 Task: Create a due date automation trigger when advanced on, on the wednesday of the week before a card is due add fields without custom field "Resume" set to a date in this week at 11:00 AM.
Action: Mouse moved to (1193, 88)
Screenshot: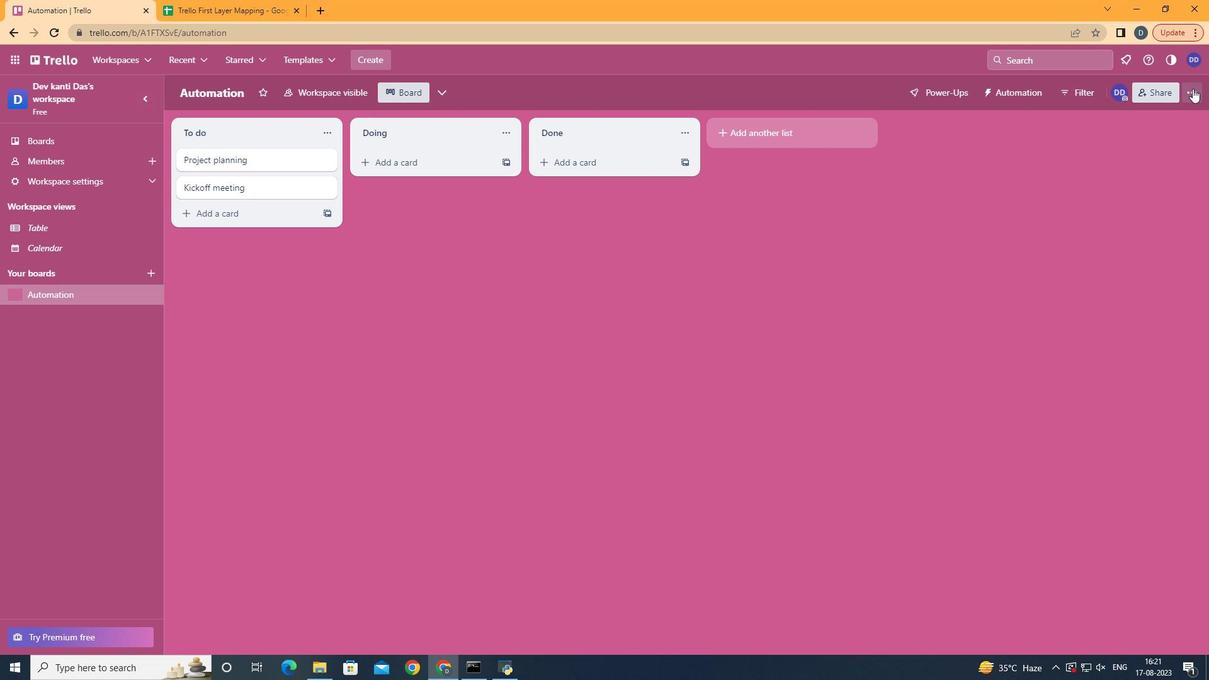 
Action: Mouse pressed left at (1193, 88)
Screenshot: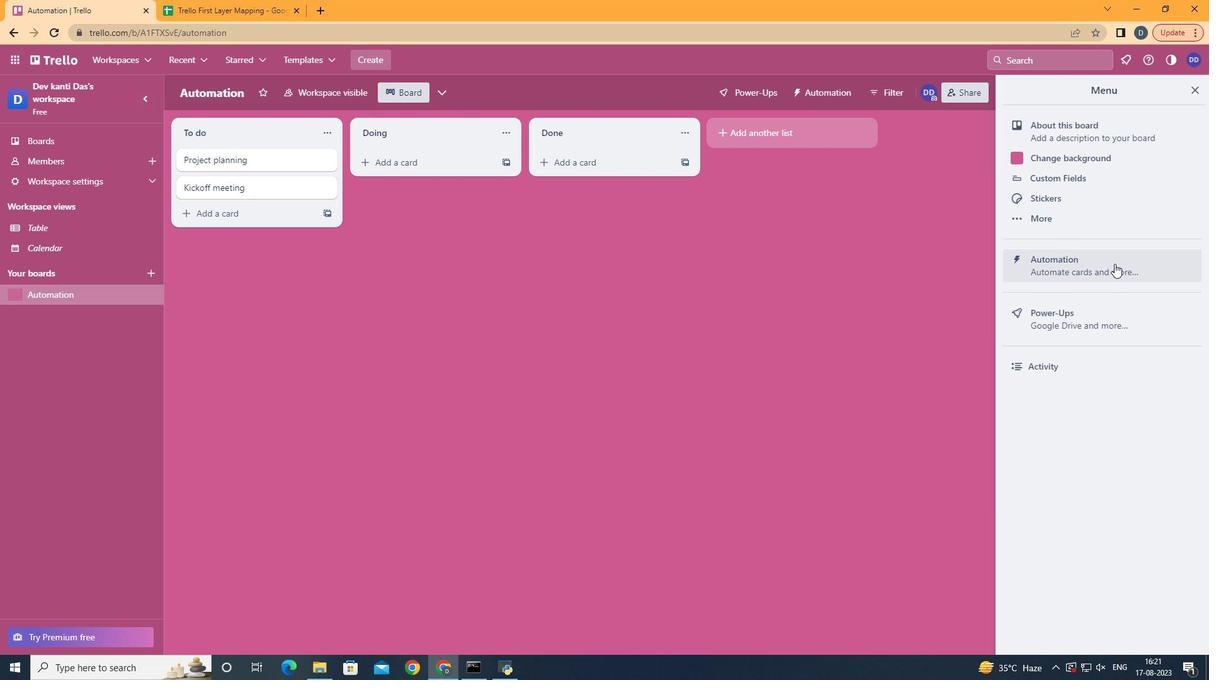 
Action: Mouse moved to (1112, 272)
Screenshot: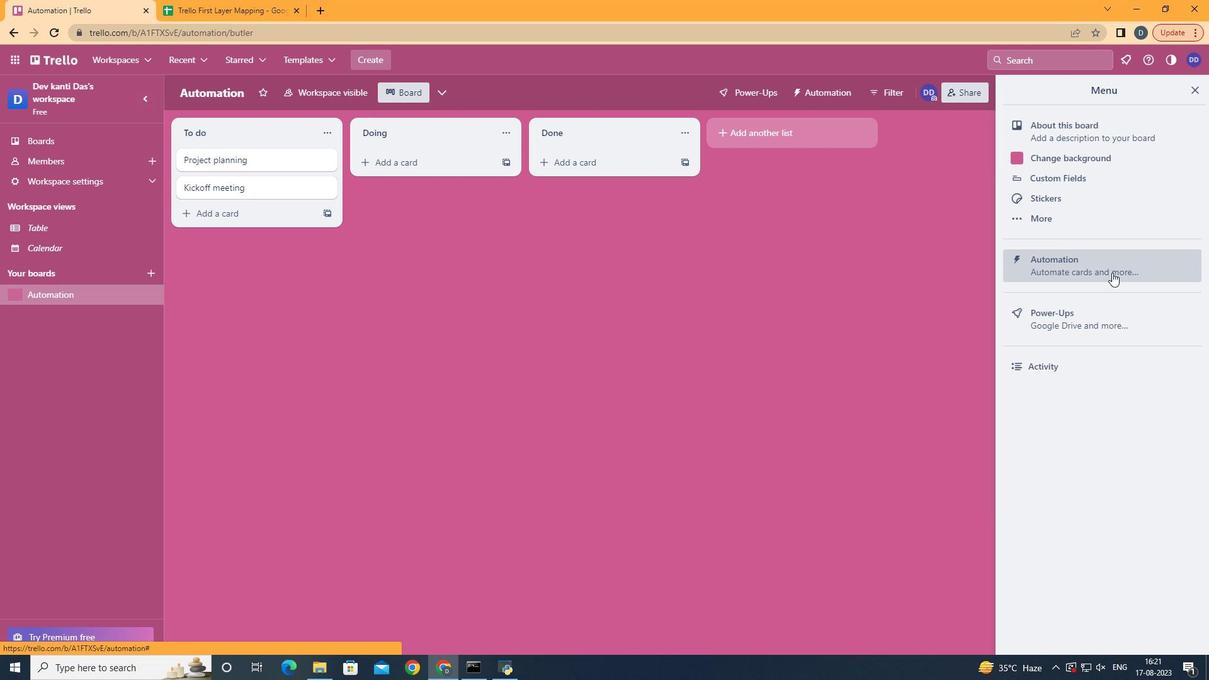
Action: Mouse pressed left at (1112, 272)
Screenshot: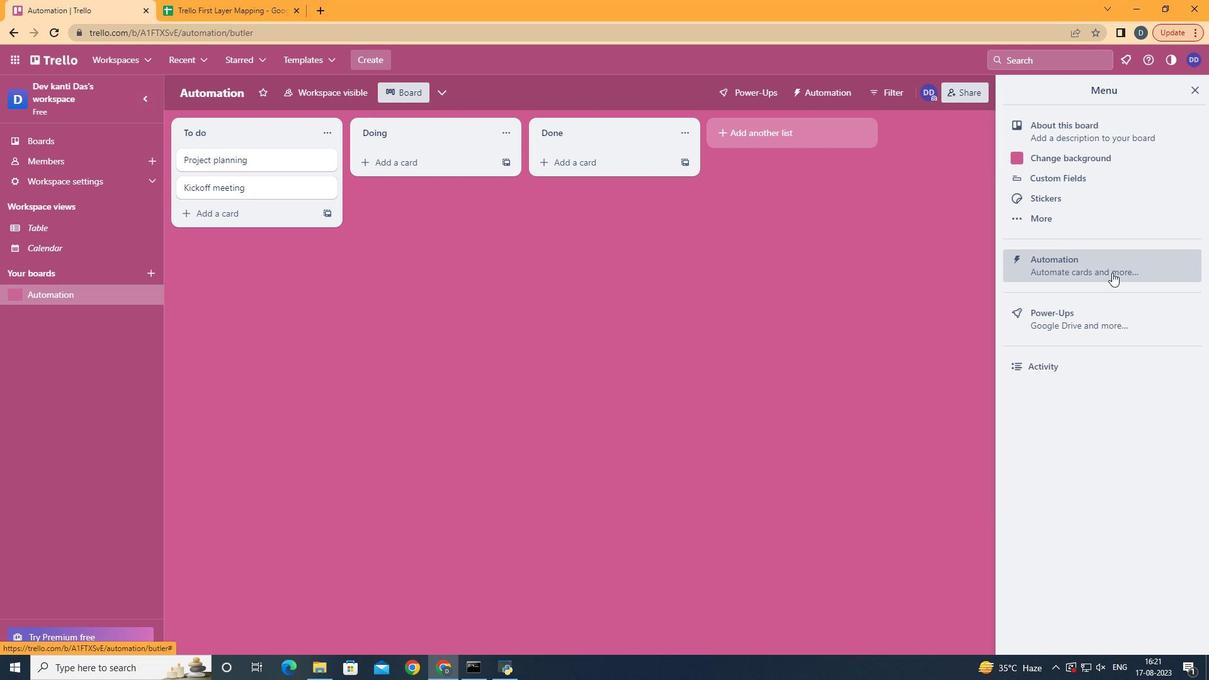 
Action: Mouse moved to (247, 256)
Screenshot: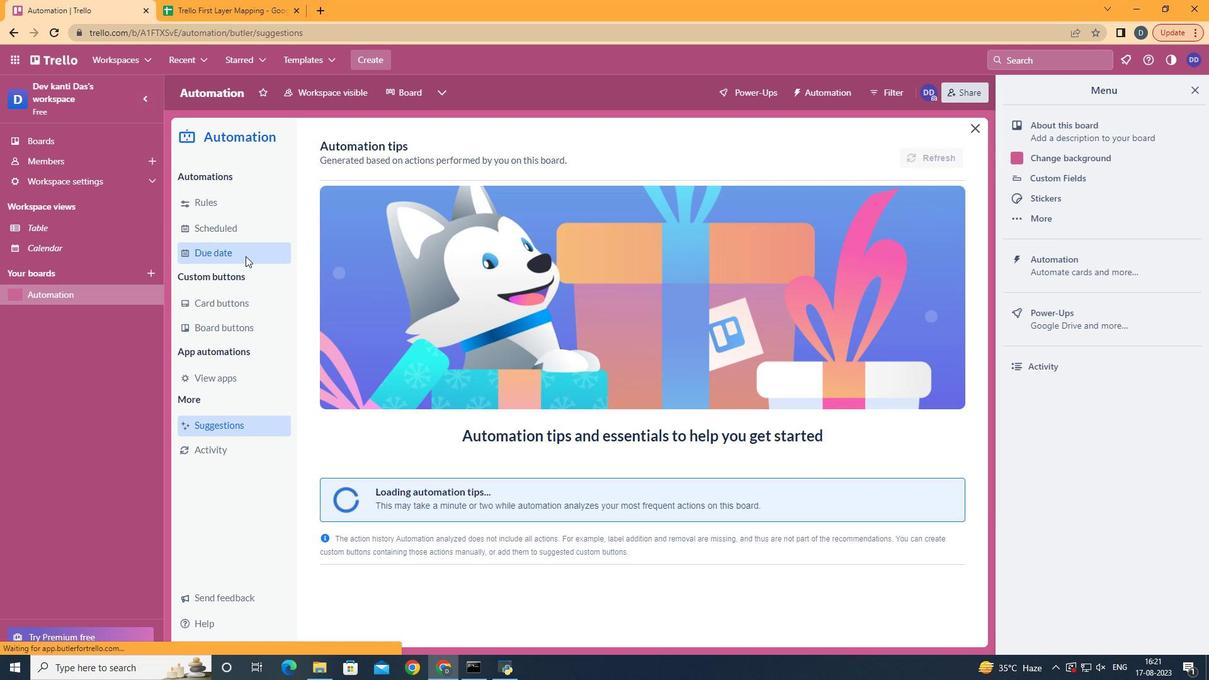 
Action: Mouse pressed left at (247, 256)
Screenshot: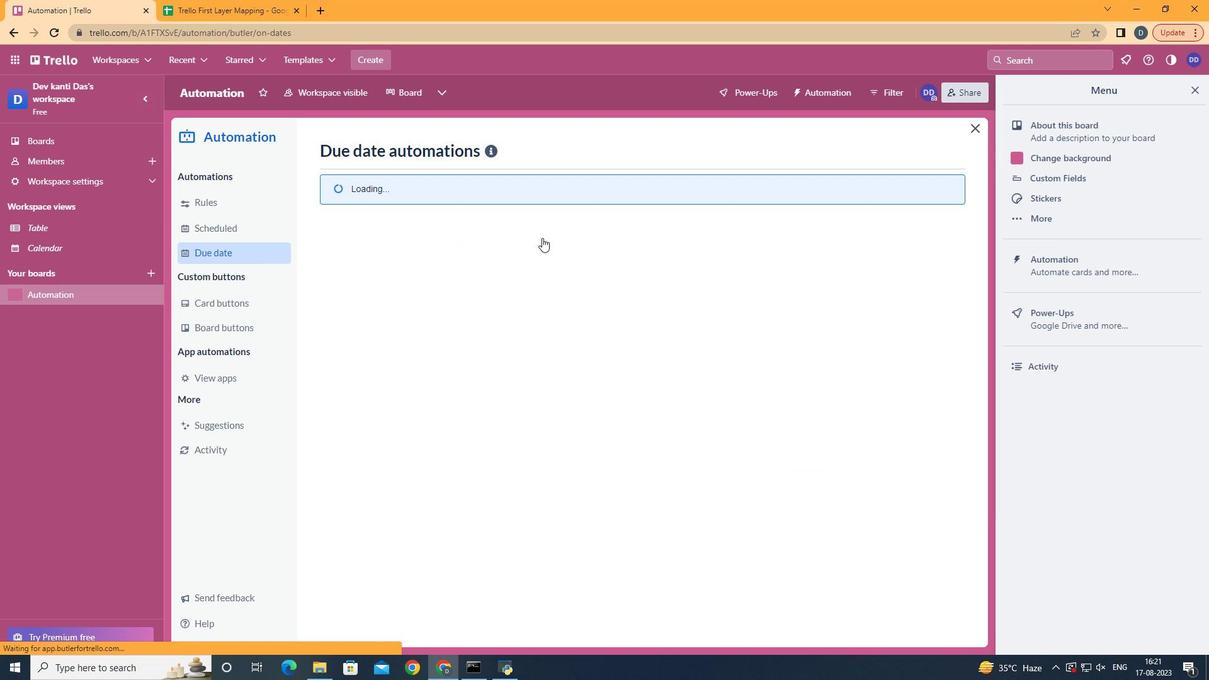 
Action: Mouse moved to (892, 150)
Screenshot: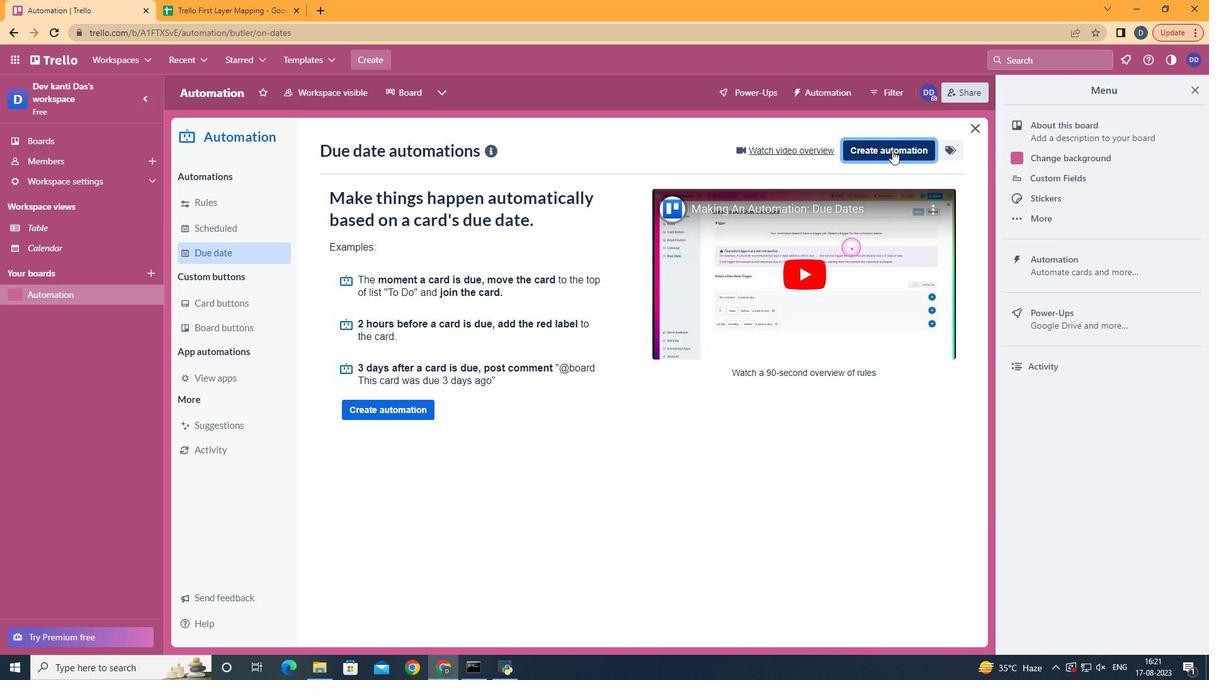 
Action: Mouse pressed left at (892, 150)
Screenshot: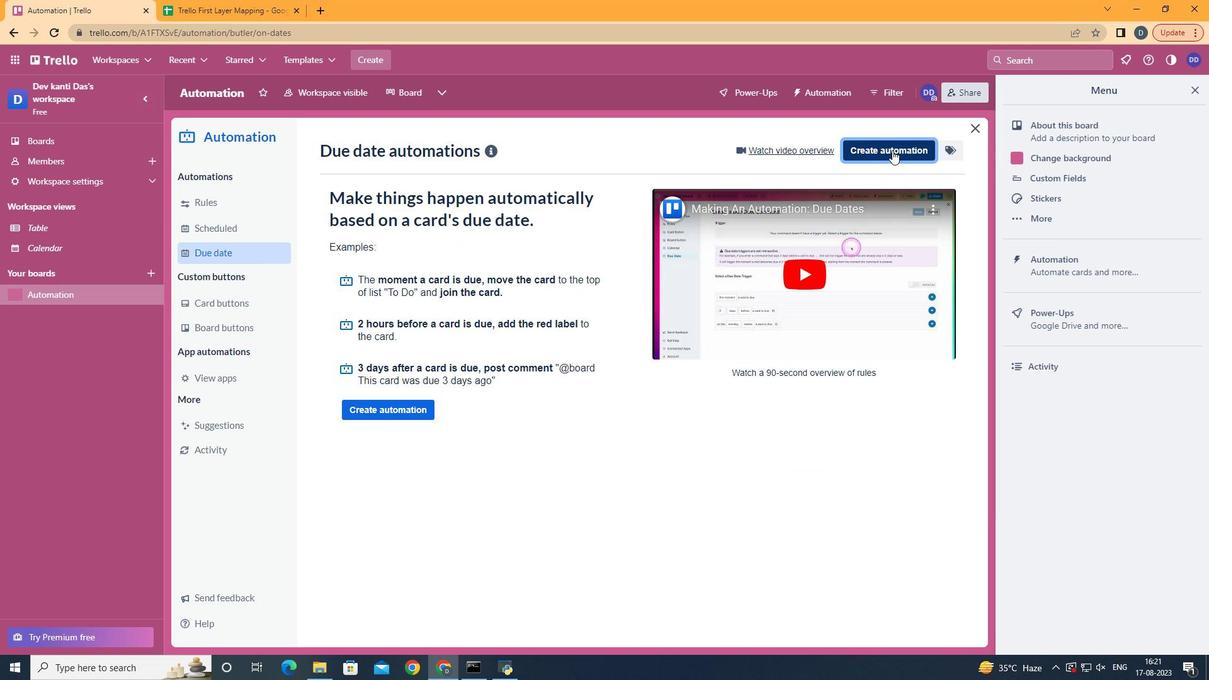 
Action: Mouse moved to (710, 269)
Screenshot: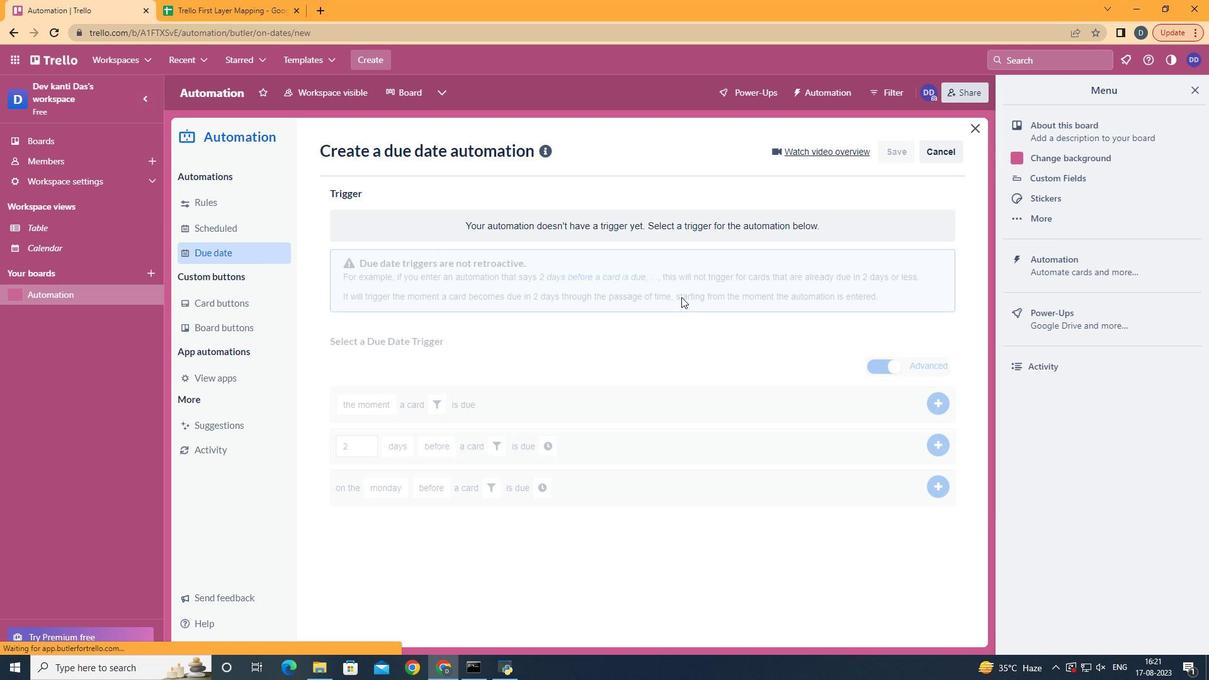 
Action: Mouse pressed left at (710, 269)
Screenshot: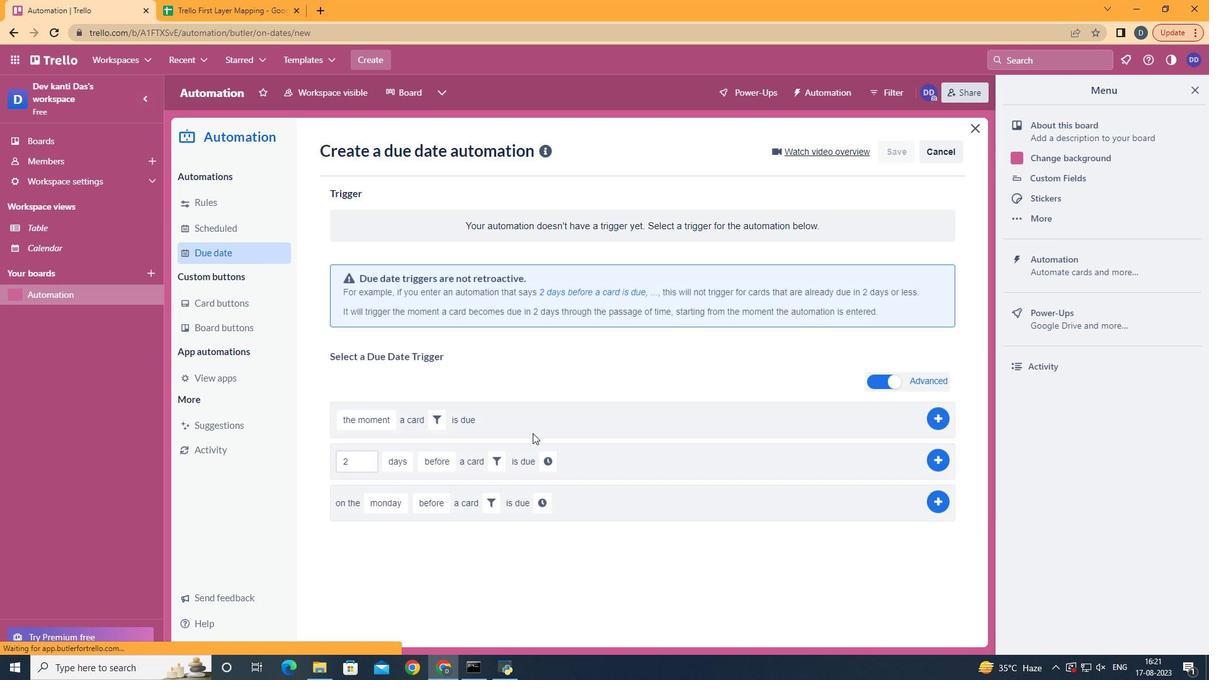
Action: Mouse moved to (408, 381)
Screenshot: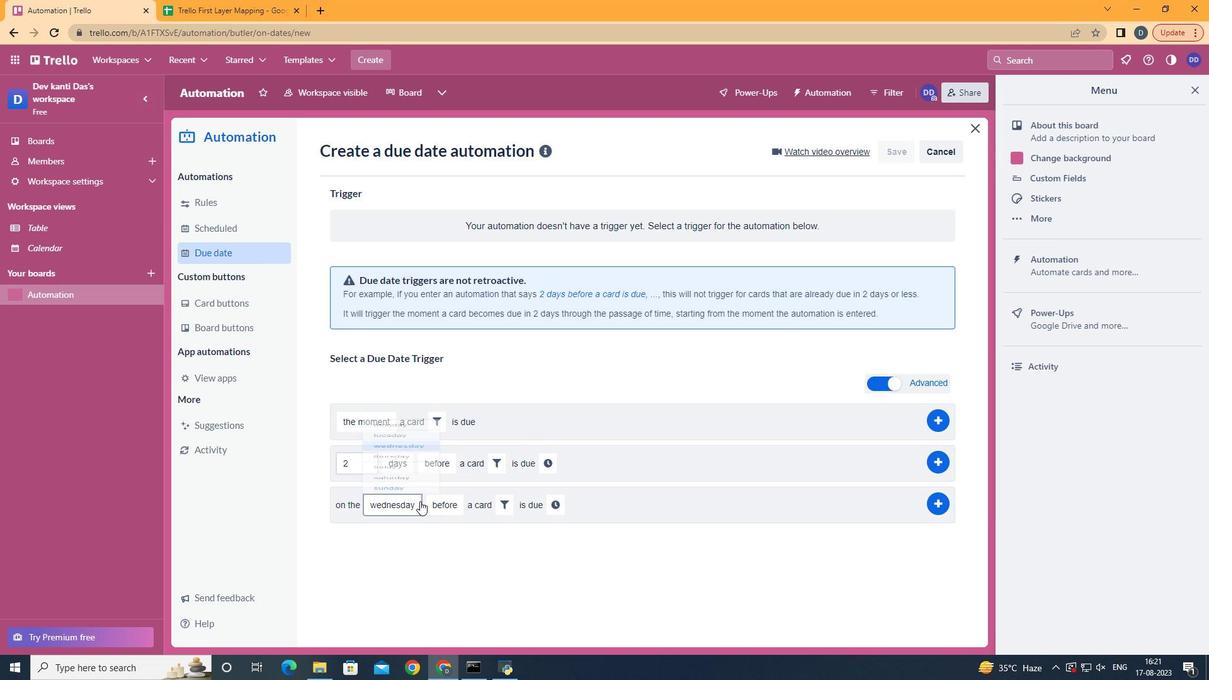 
Action: Mouse pressed left at (408, 381)
Screenshot: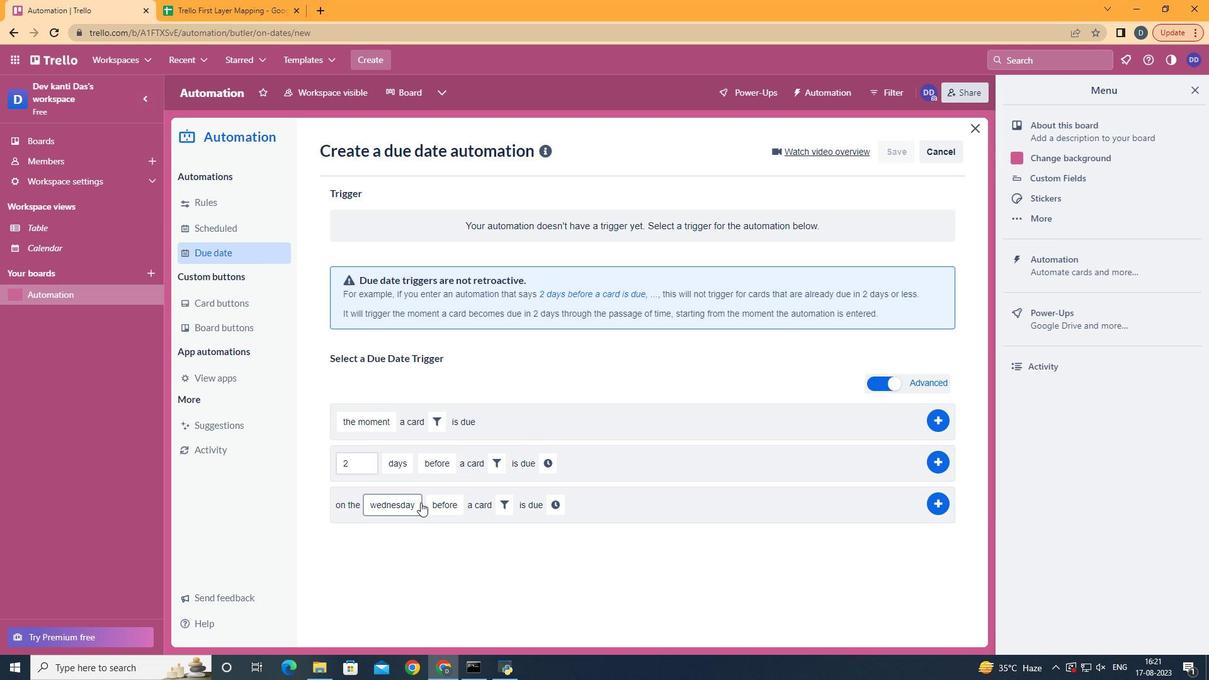 
Action: Mouse moved to (465, 596)
Screenshot: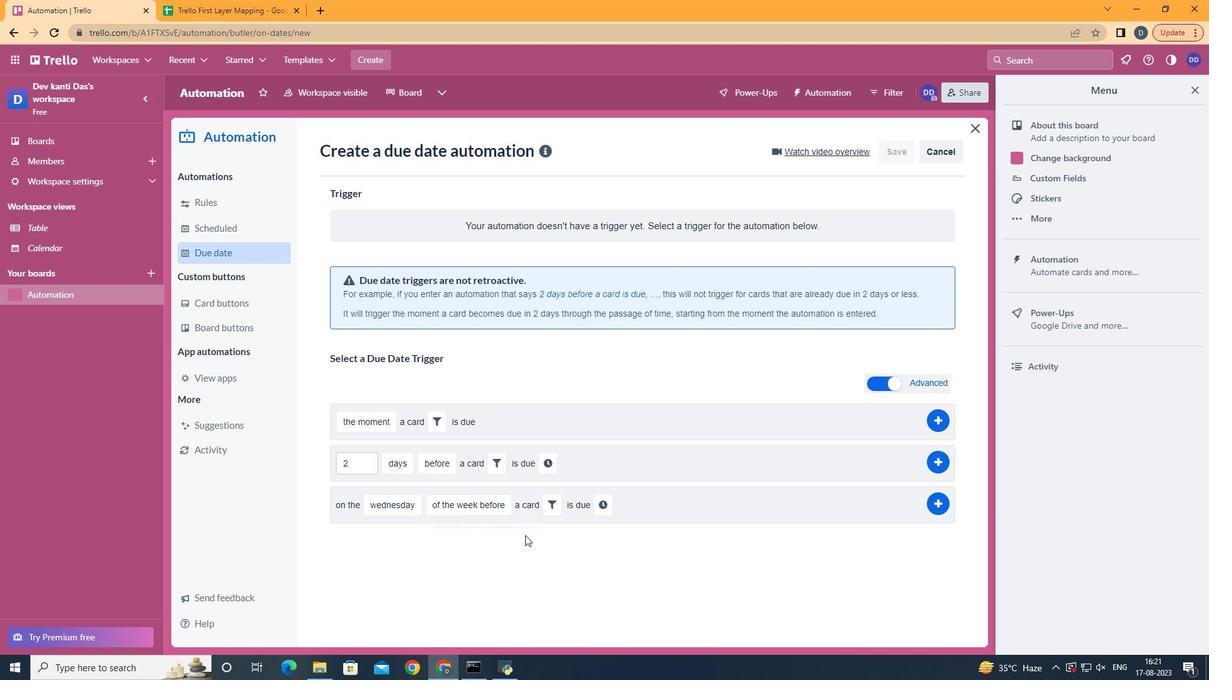 
Action: Mouse pressed left at (465, 596)
Screenshot: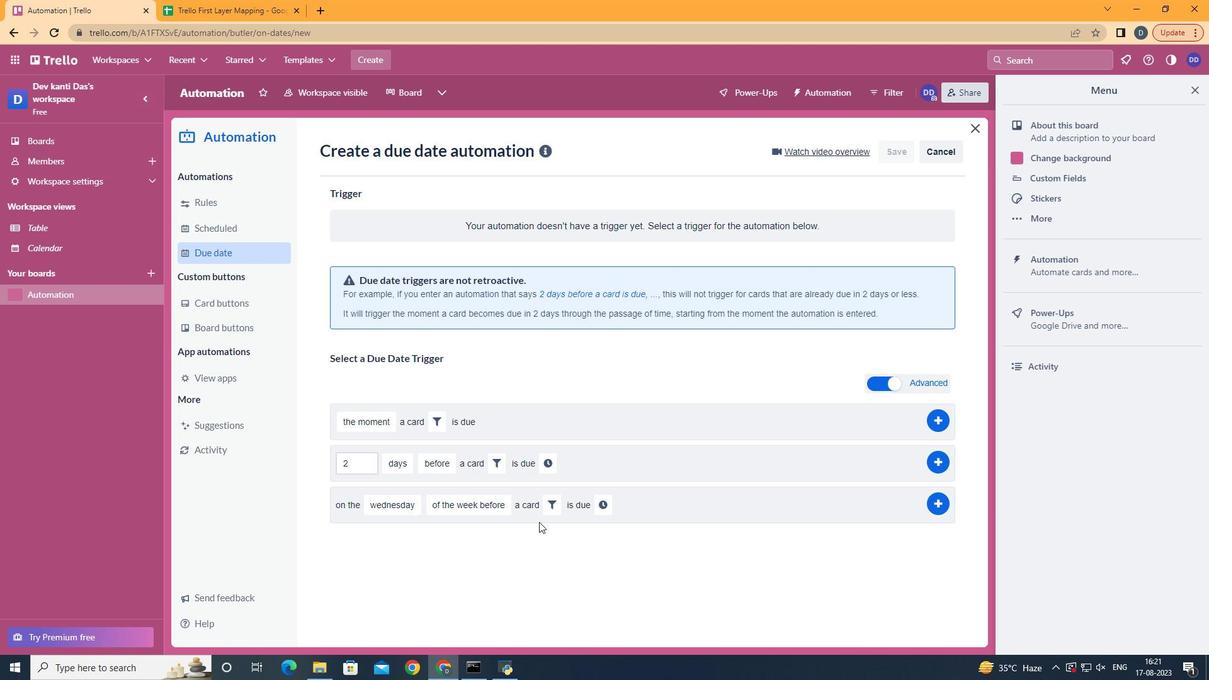 
Action: Mouse moved to (550, 505)
Screenshot: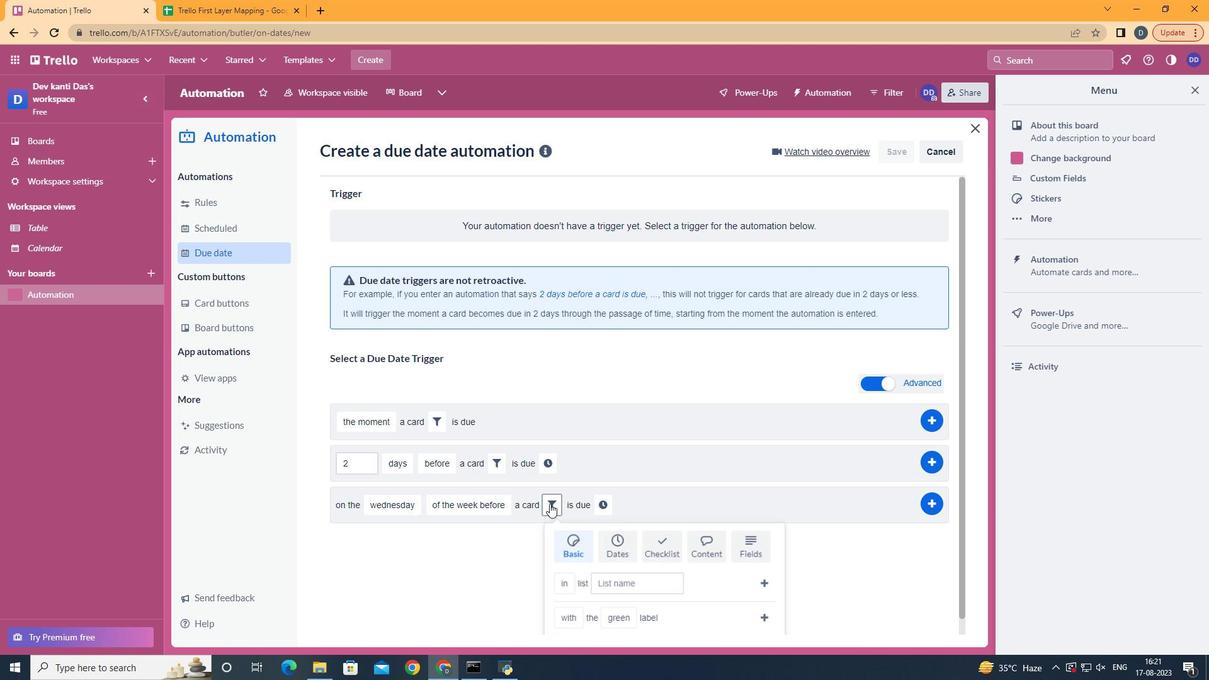 
Action: Mouse pressed left at (550, 505)
Screenshot: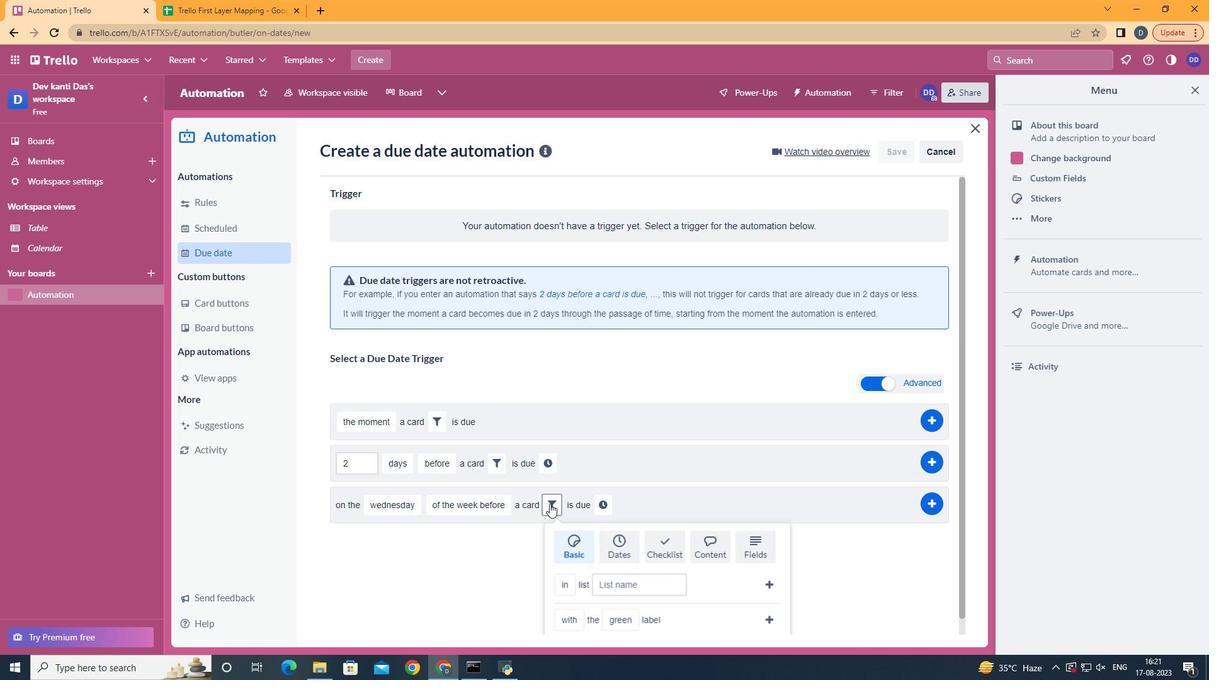 
Action: Mouse moved to (756, 543)
Screenshot: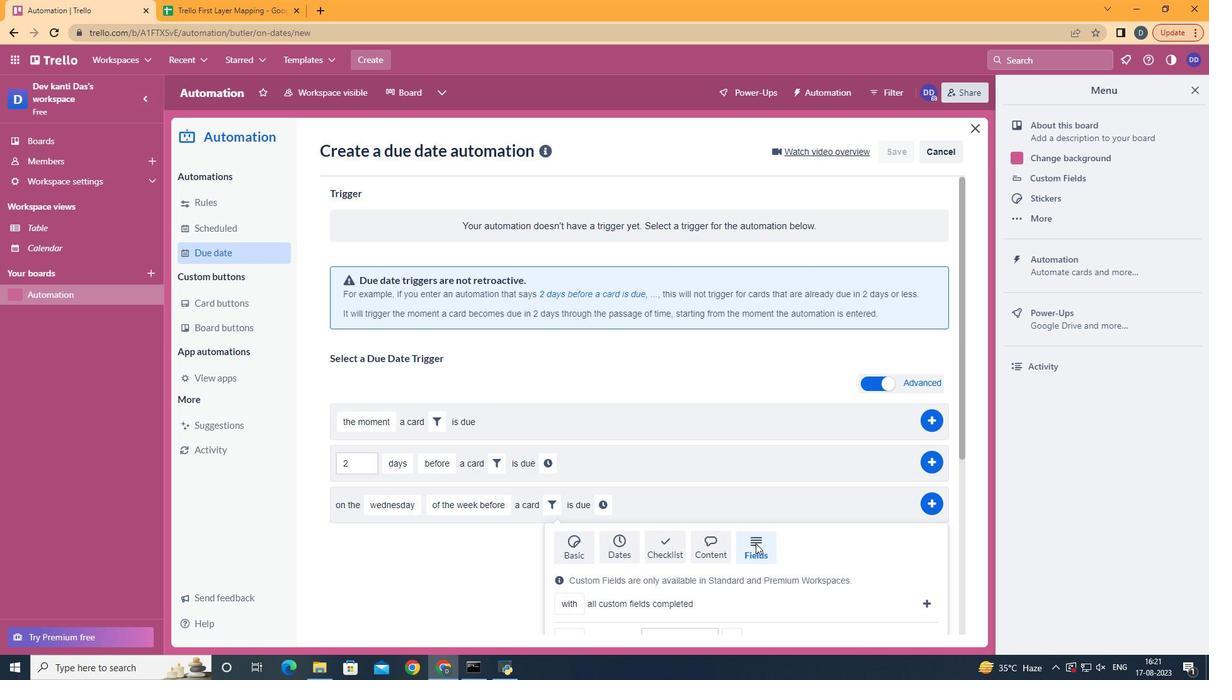 
Action: Mouse pressed left at (756, 543)
Screenshot: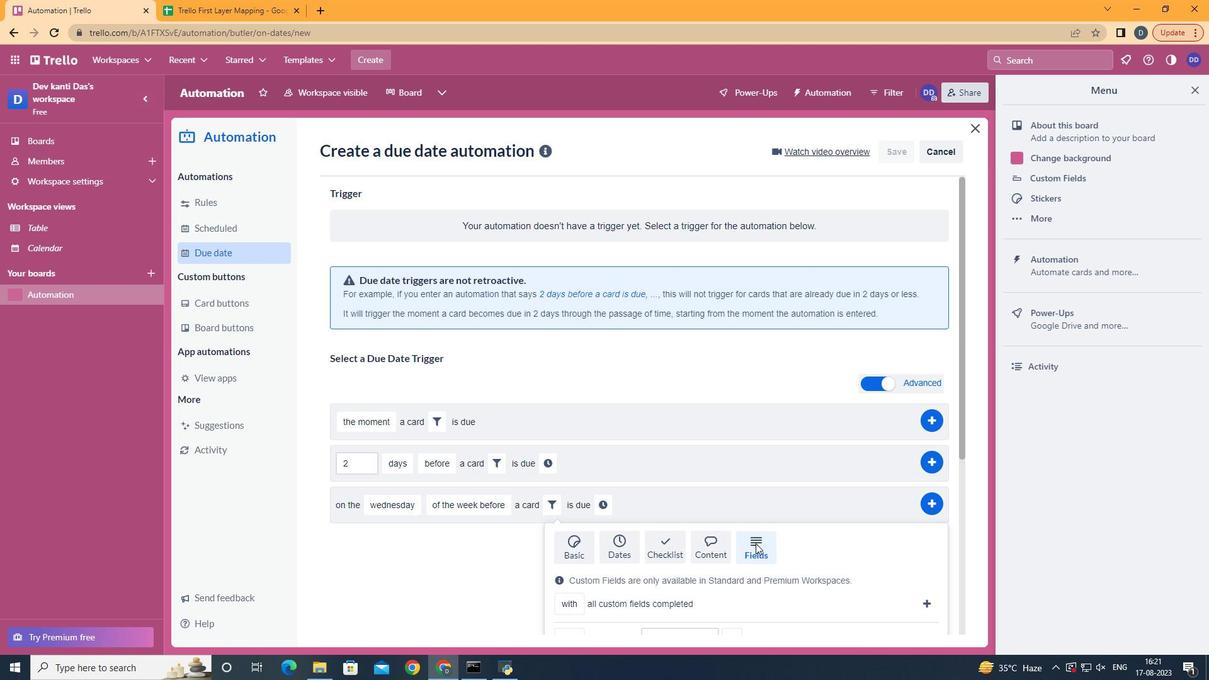 
Action: Mouse scrolled (756, 543) with delta (0, 0)
Screenshot: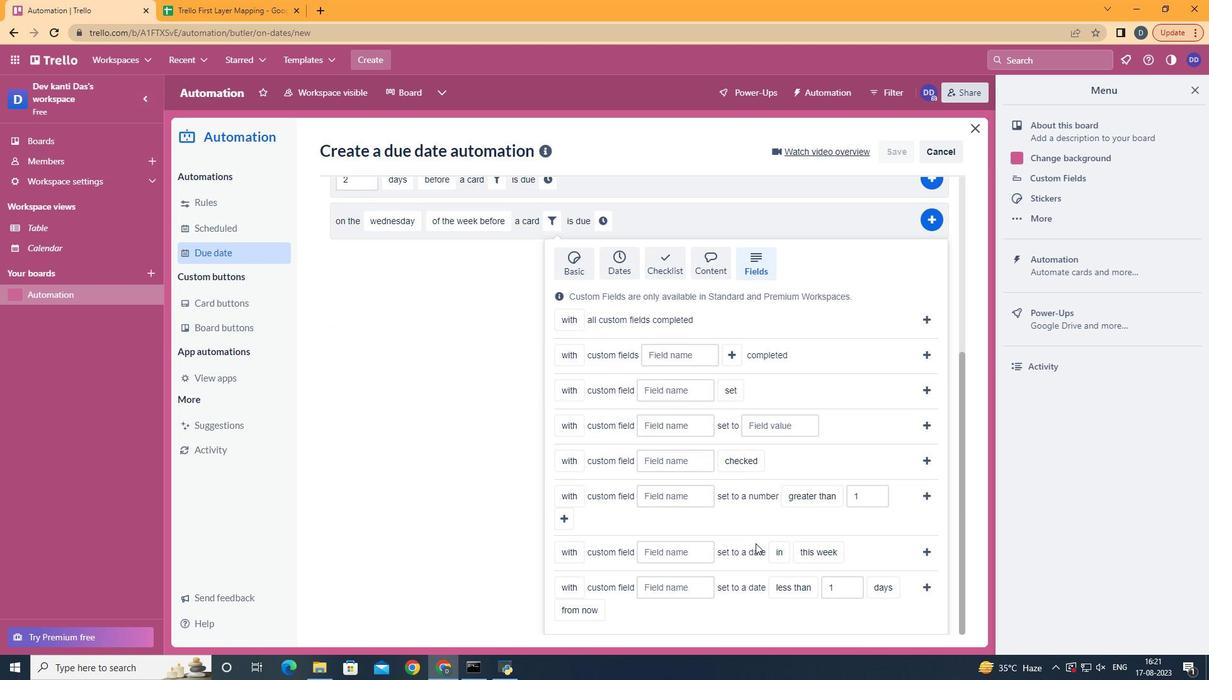 
Action: Mouse scrolled (756, 542) with delta (0, -1)
Screenshot: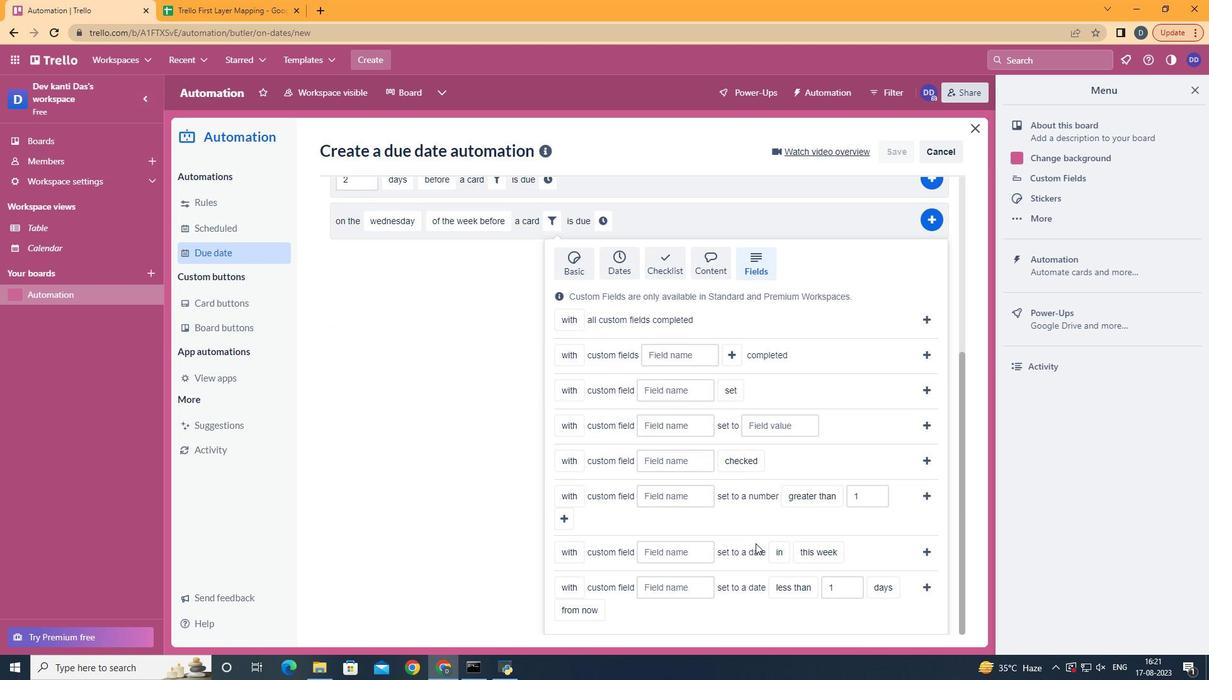 
Action: Mouse scrolled (756, 543) with delta (0, 0)
Screenshot: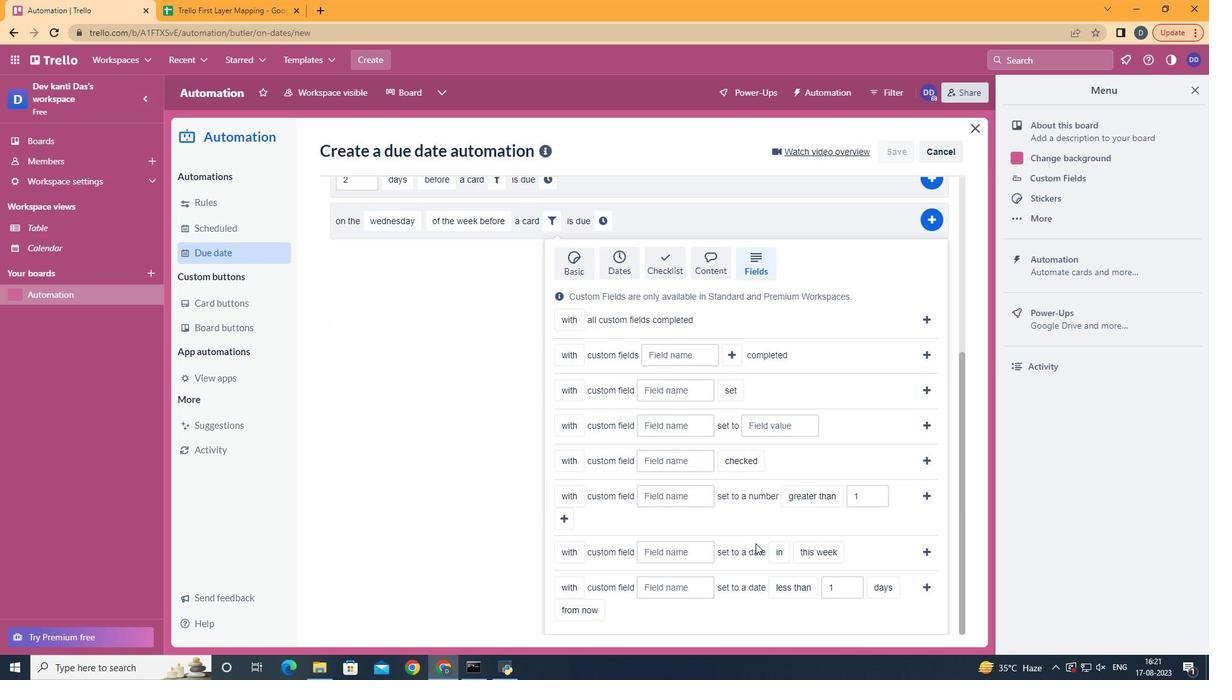 
Action: Mouse scrolled (756, 543) with delta (0, 0)
Screenshot: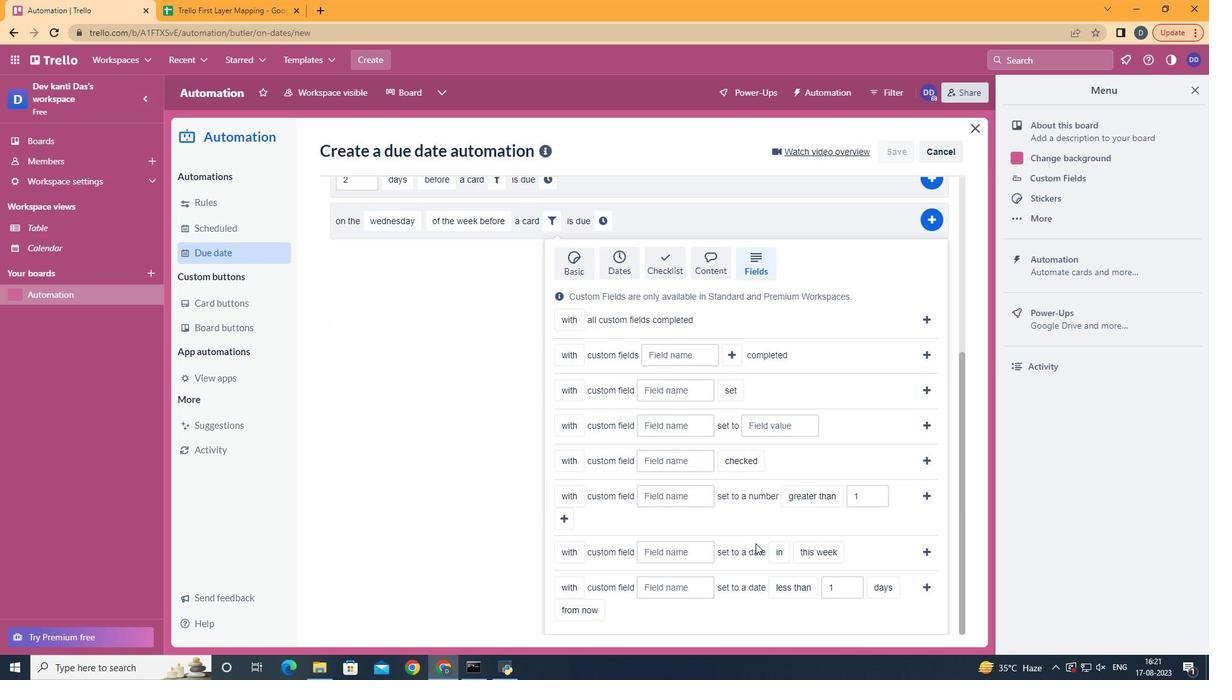 
Action: Mouse scrolled (756, 543) with delta (0, 0)
Screenshot: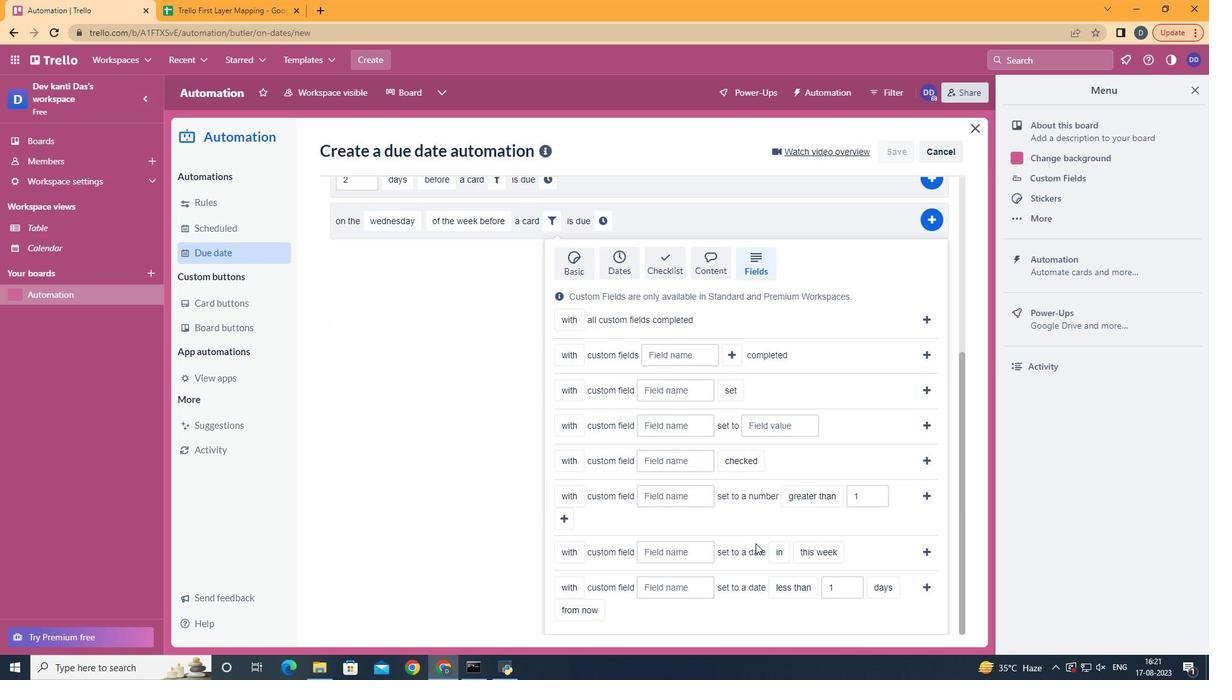 
Action: Mouse scrolled (756, 543) with delta (0, 0)
Screenshot: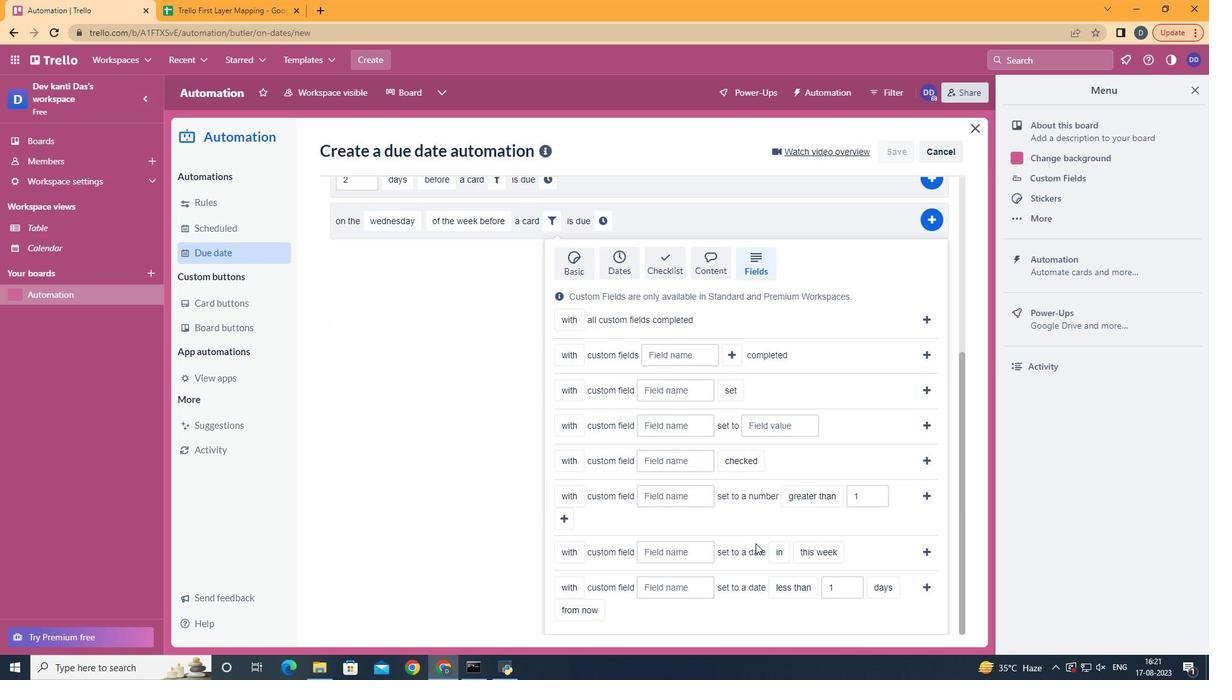 
Action: Mouse moved to (589, 601)
Screenshot: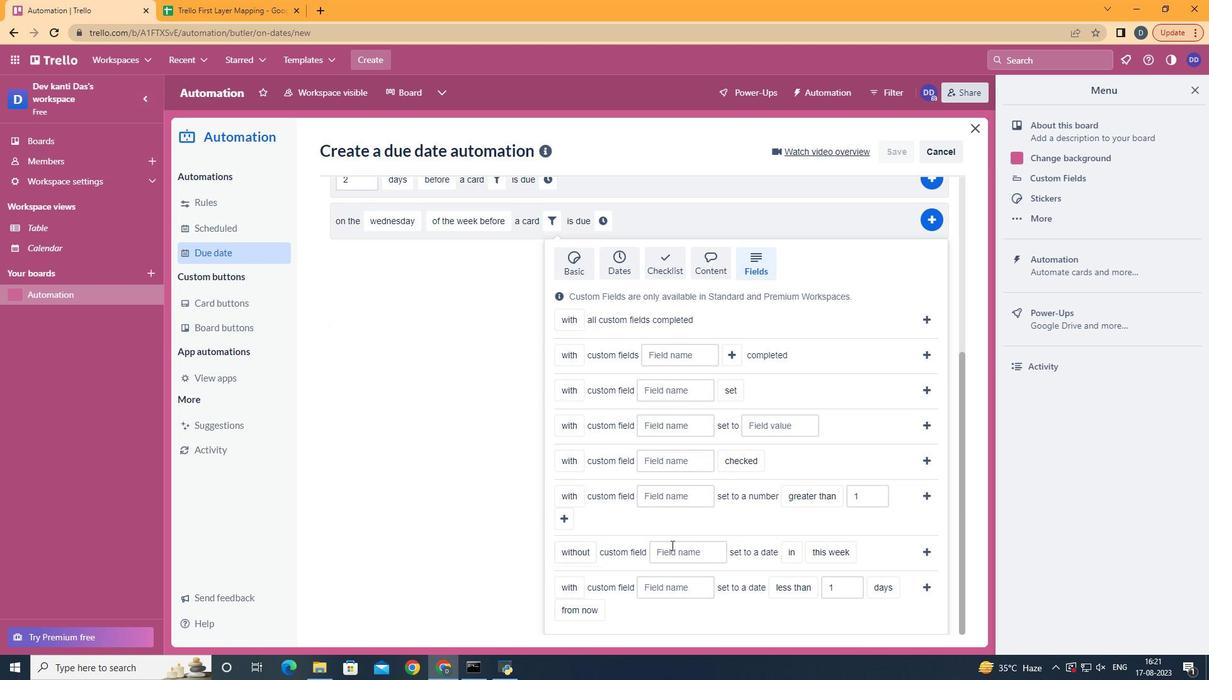 
Action: Mouse pressed left at (589, 601)
Screenshot: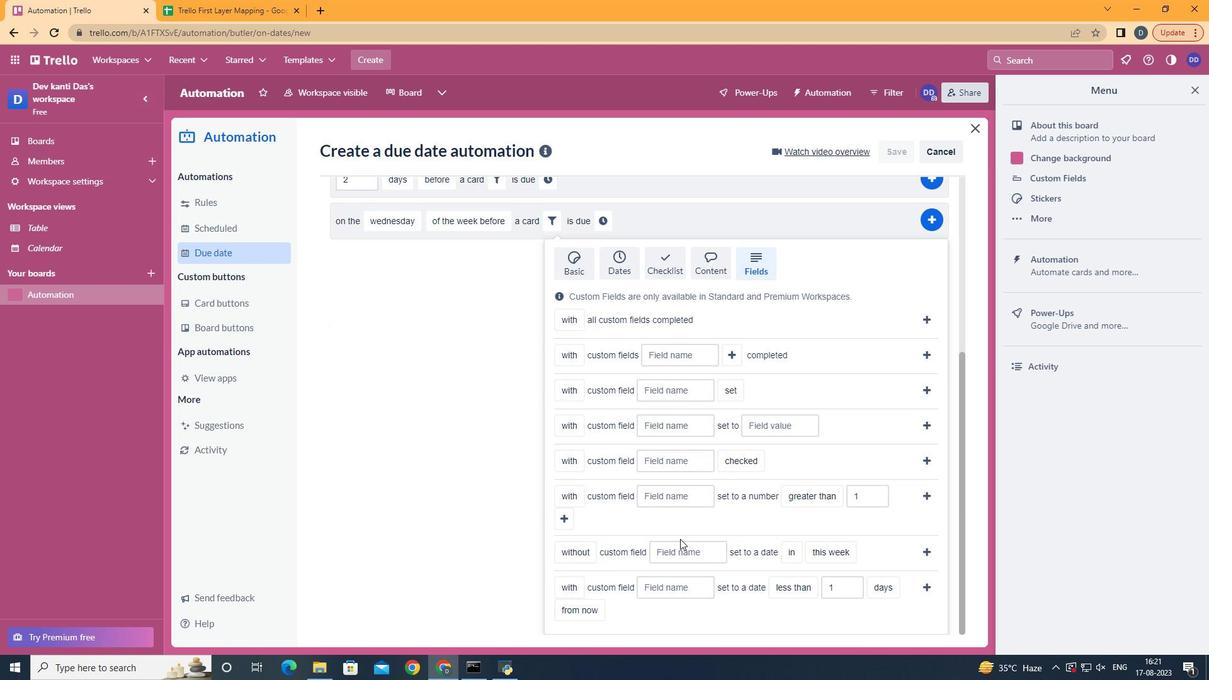 
Action: Mouse moved to (682, 538)
Screenshot: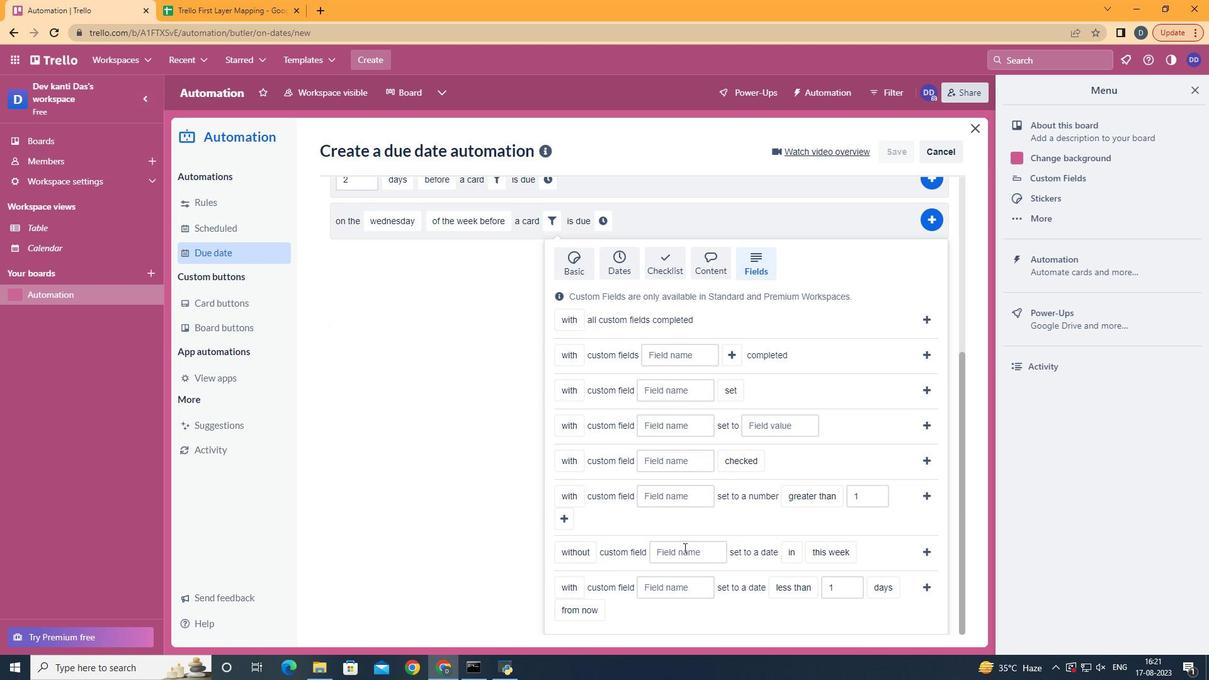 
Action: Mouse pressed left at (682, 538)
Screenshot: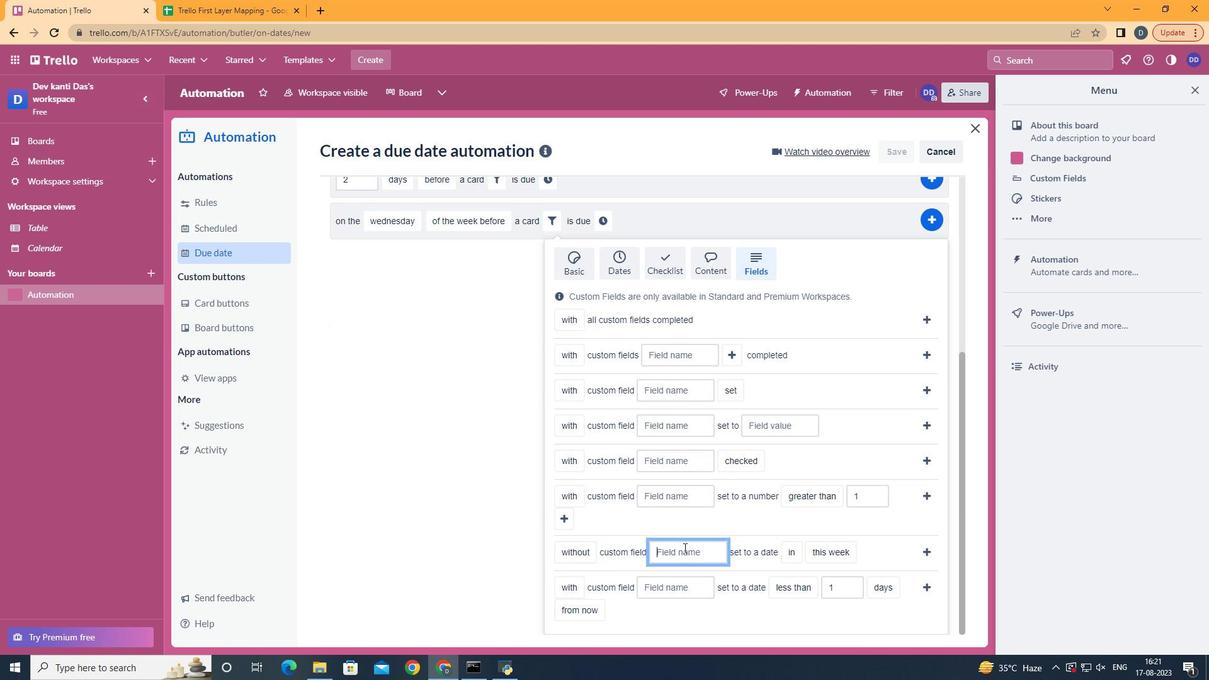 
Action: Mouse moved to (684, 548)
Screenshot: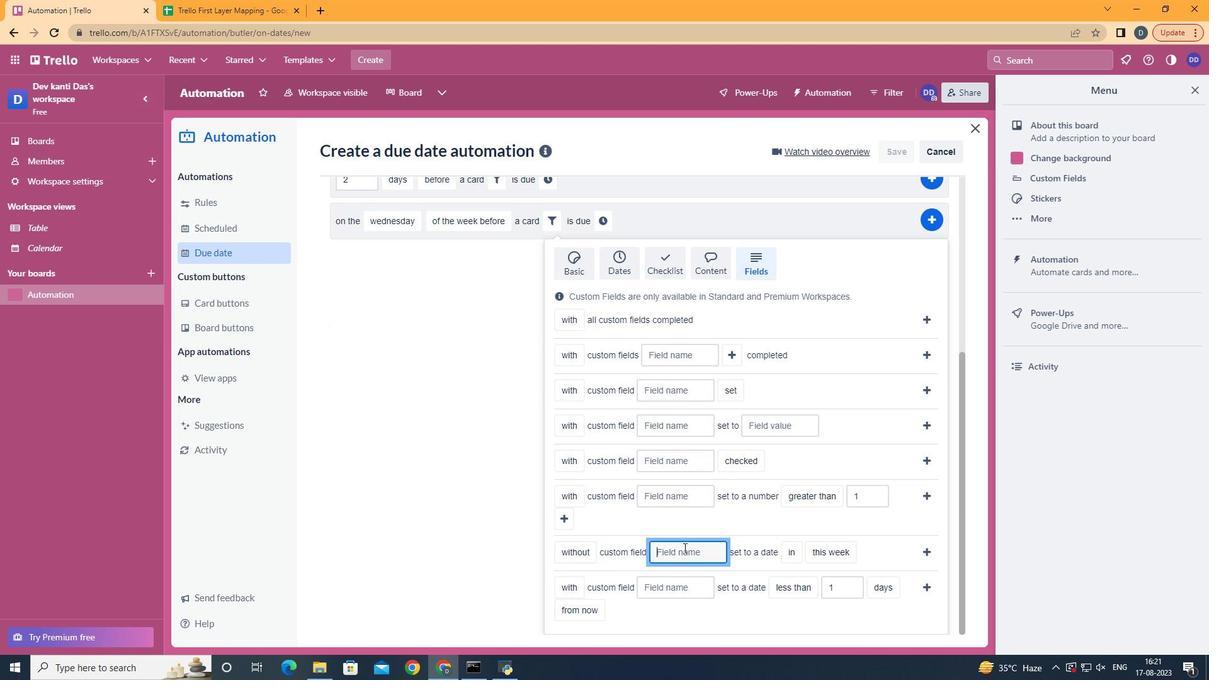 
Action: Mouse pressed left at (684, 548)
Screenshot: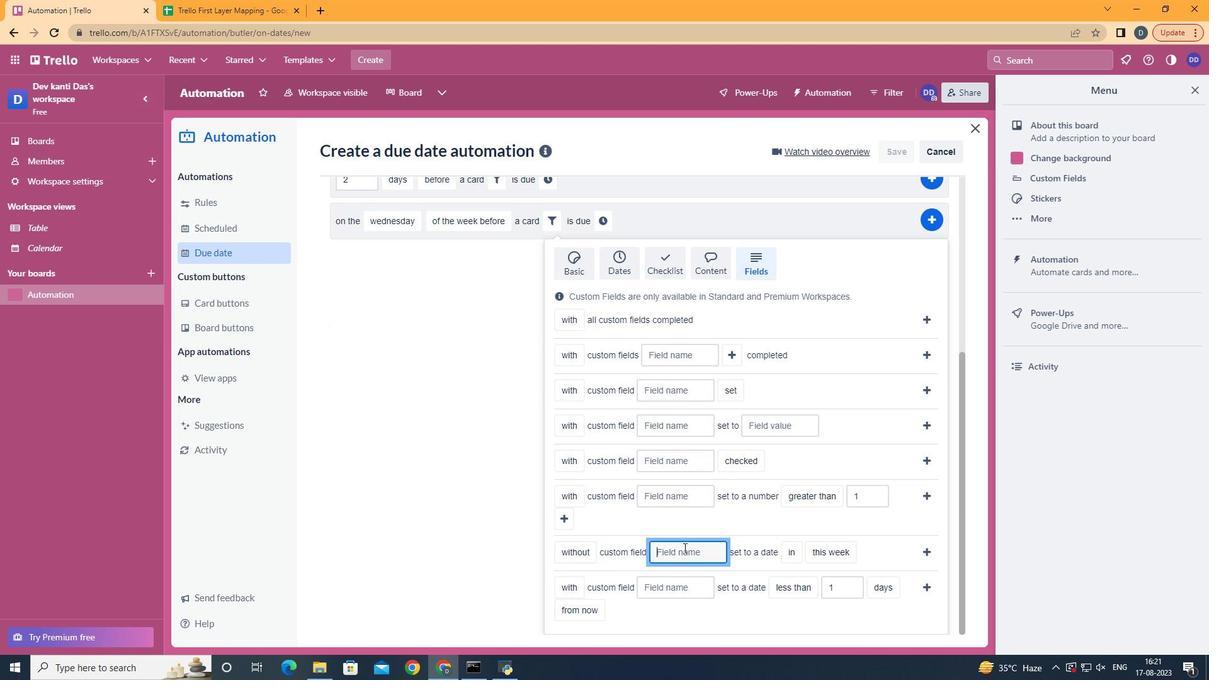 
Action: Key pressed <Key.shift><Key.shift>Resume
Screenshot: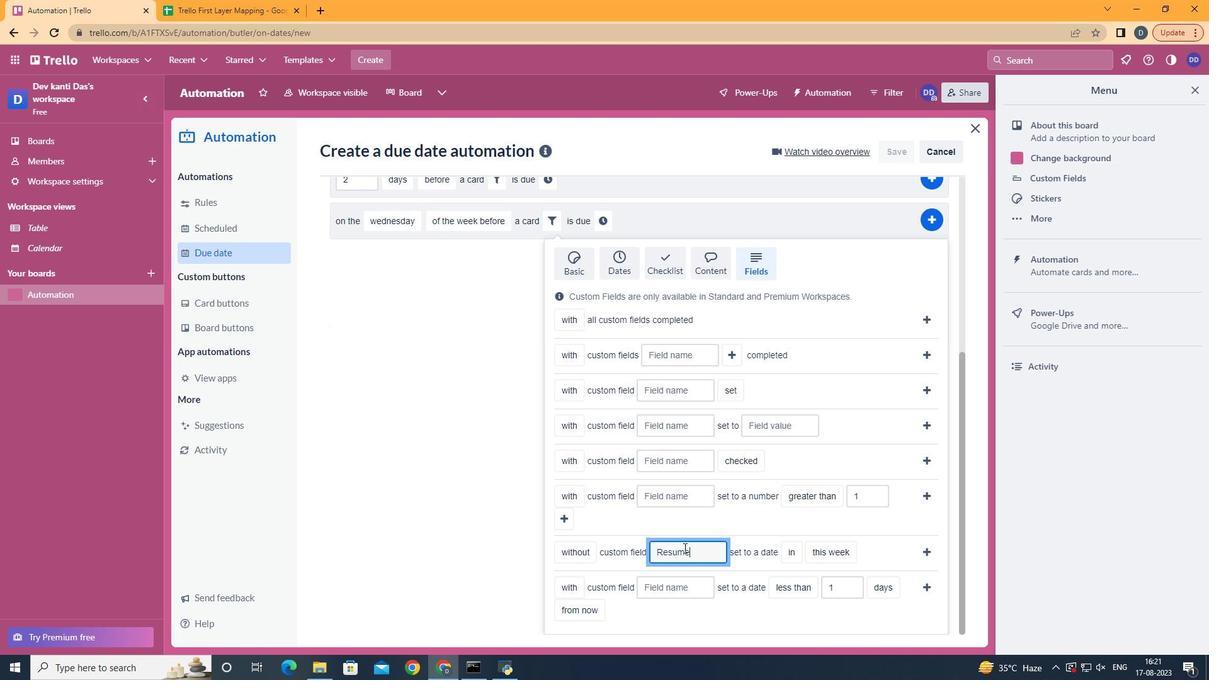 
Action: Mouse moved to (923, 550)
Screenshot: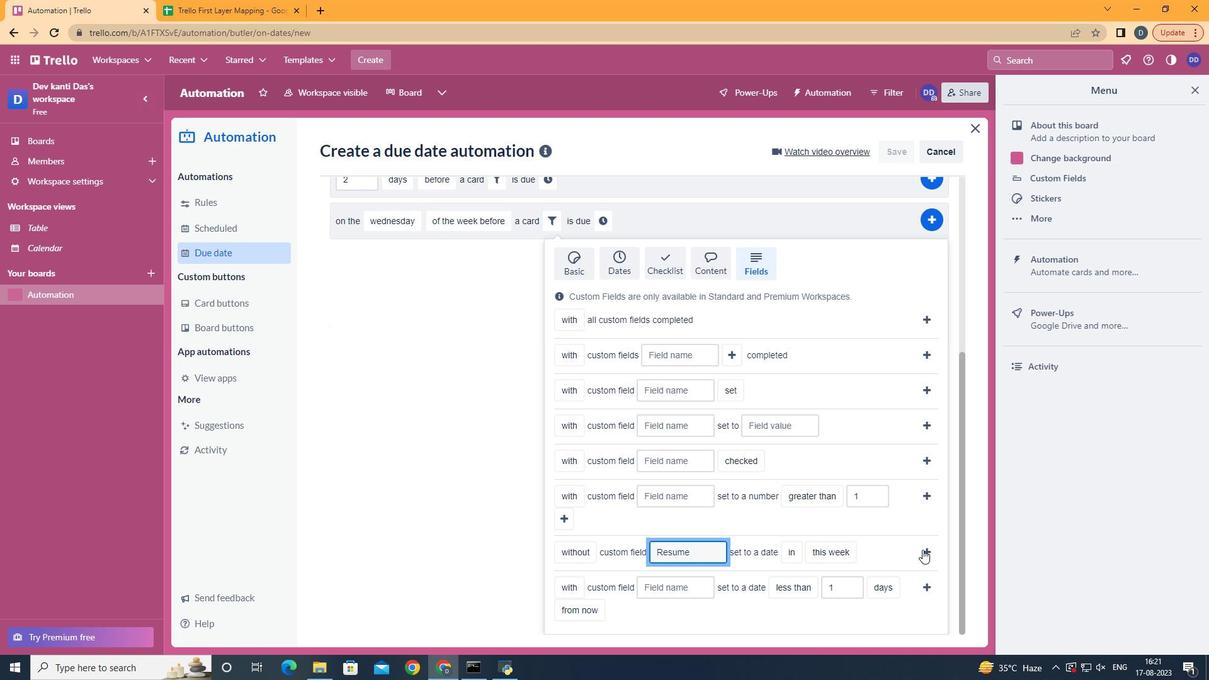 
Action: Mouse pressed left at (923, 550)
Screenshot: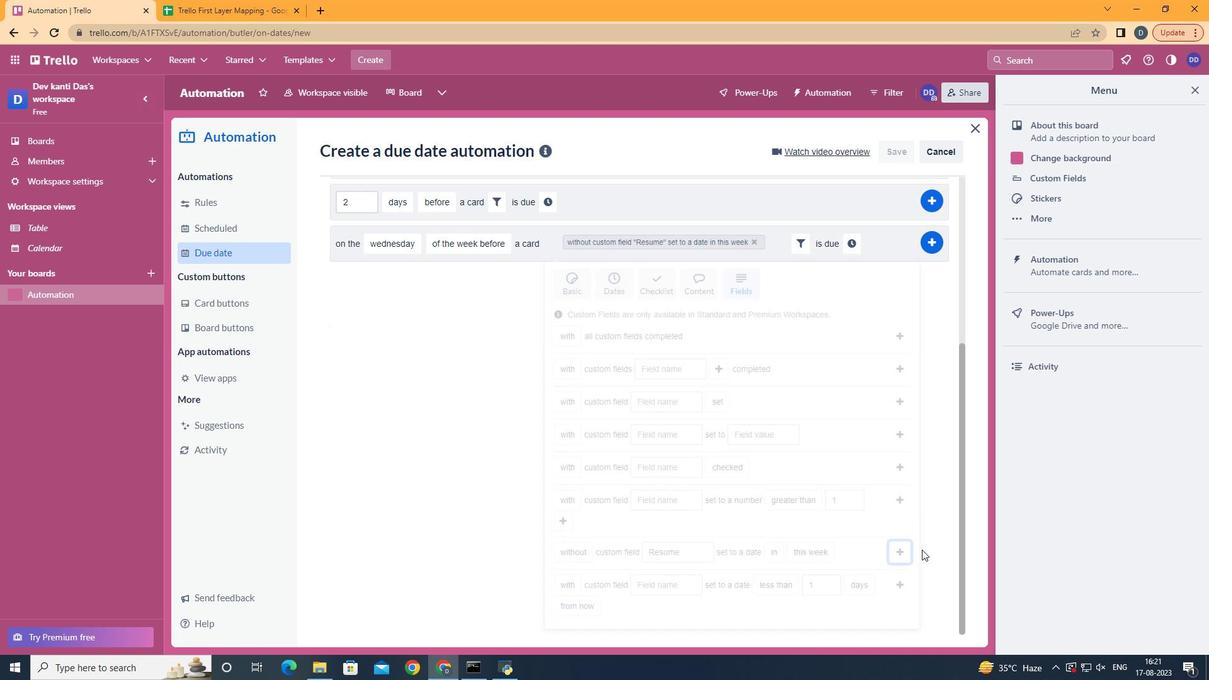 
Action: Mouse moved to (853, 499)
Screenshot: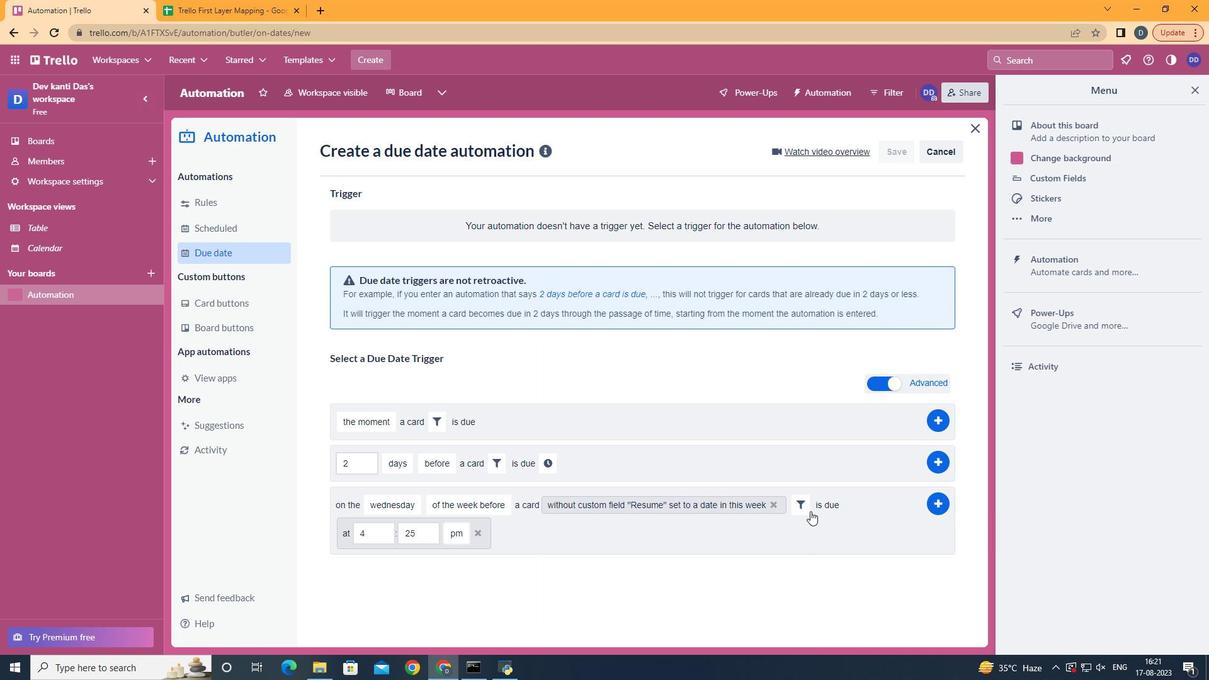 
Action: Mouse pressed left at (853, 499)
Screenshot: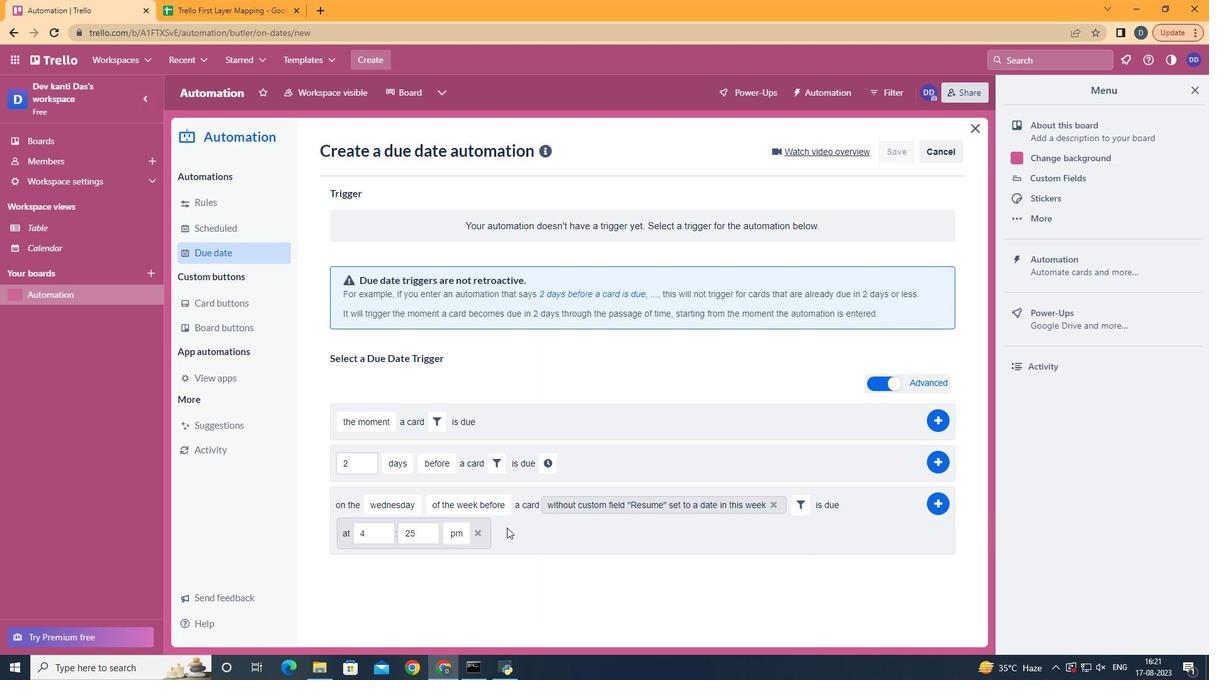 
Action: Mouse moved to (386, 536)
Screenshot: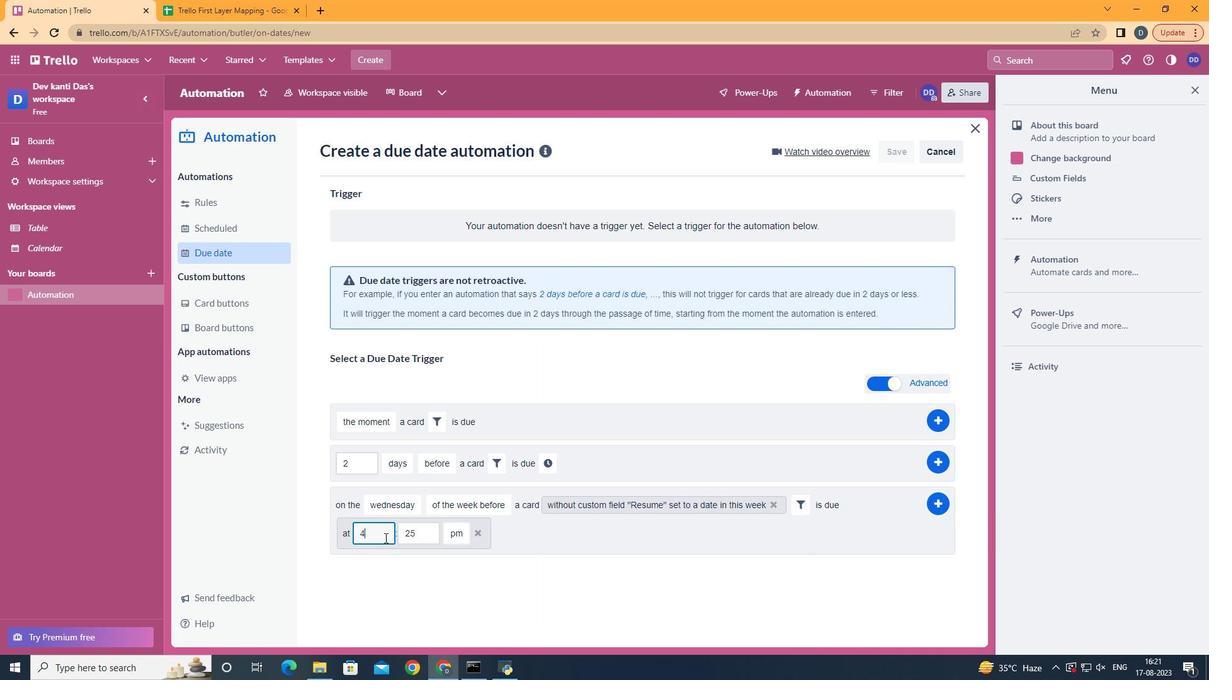 
Action: Mouse pressed left at (386, 536)
Screenshot: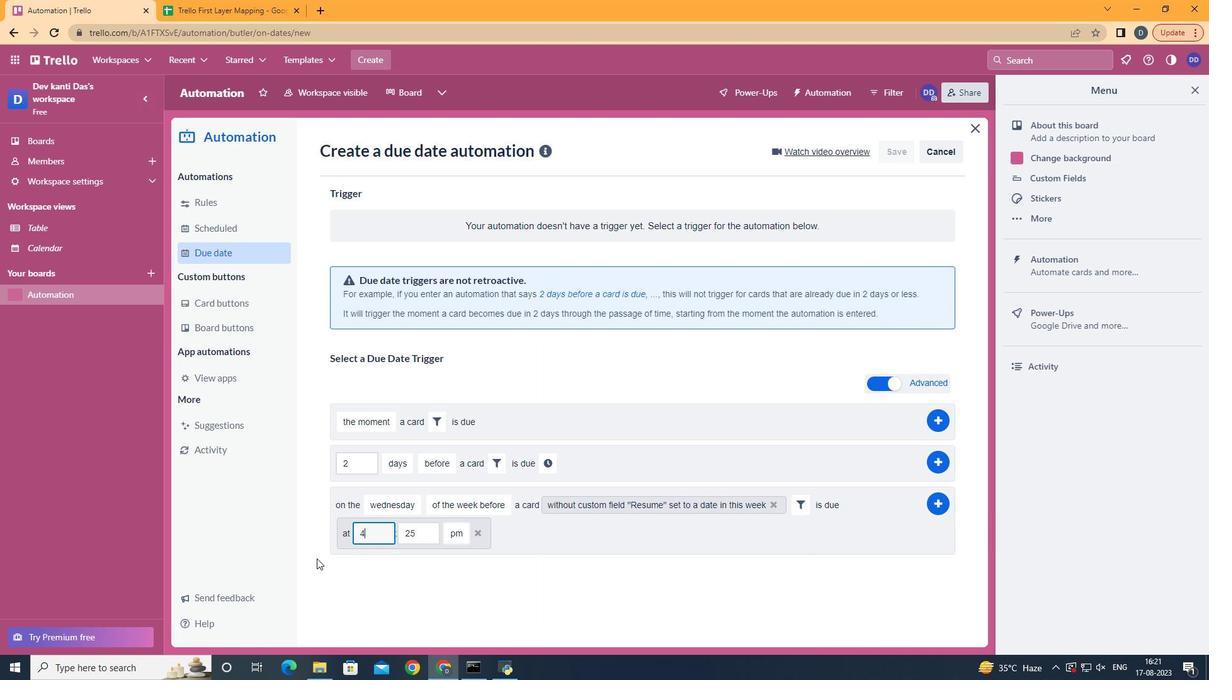 
Action: Mouse moved to (316, 559)
Screenshot: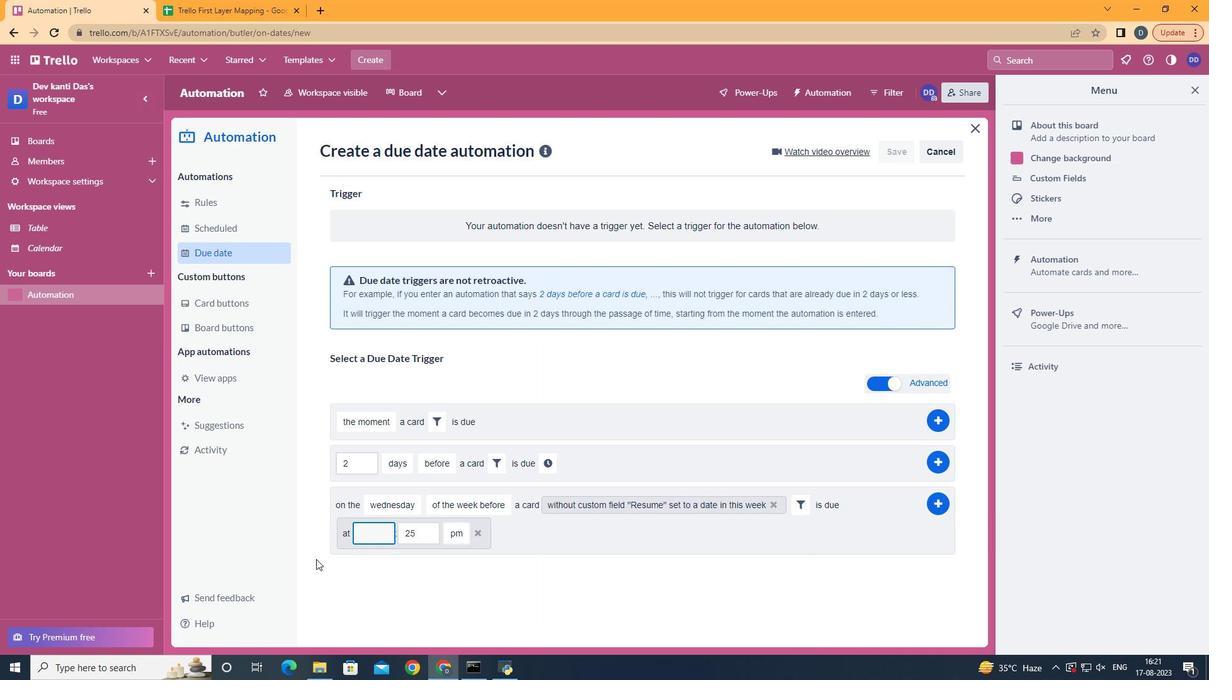 
Action: Key pressed <Key.backspace>11
Screenshot: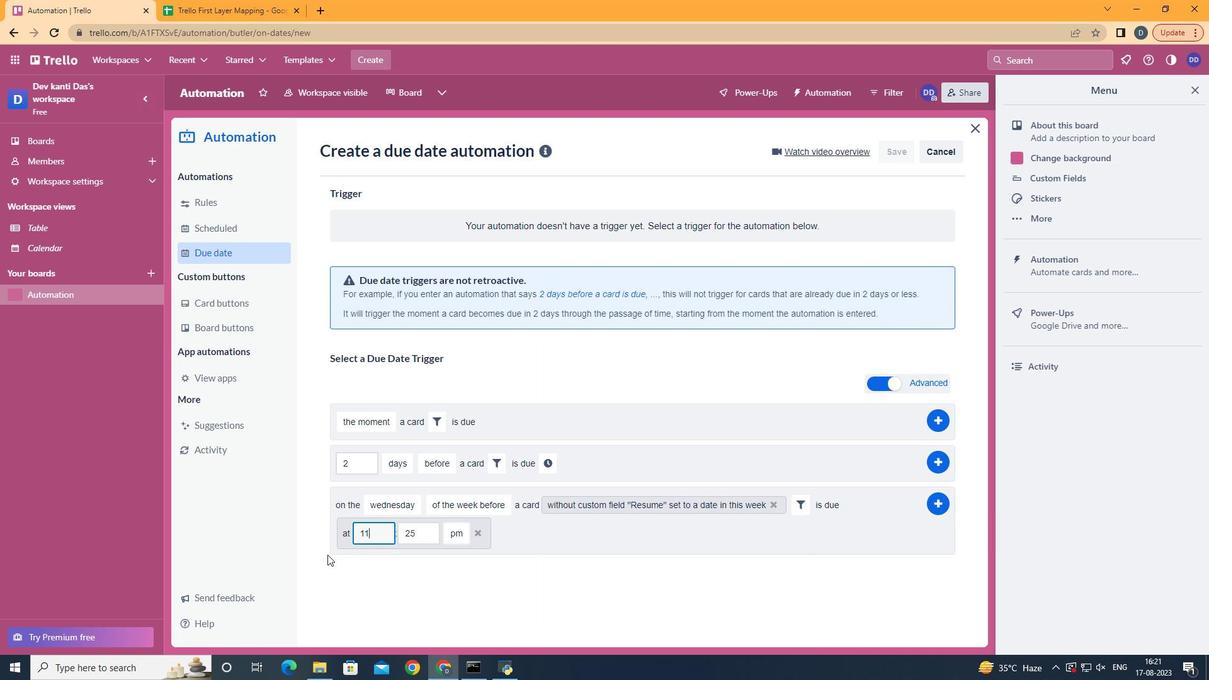 
Action: Mouse moved to (424, 538)
Screenshot: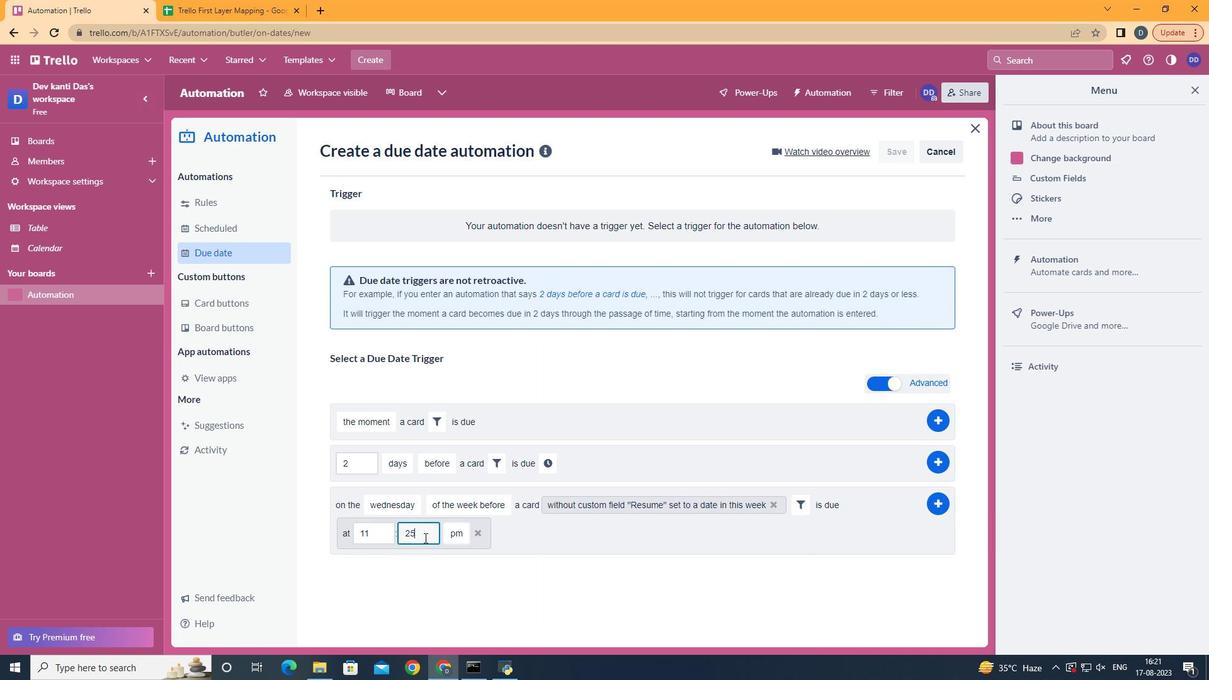 
Action: Mouse pressed left at (424, 538)
Screenshot: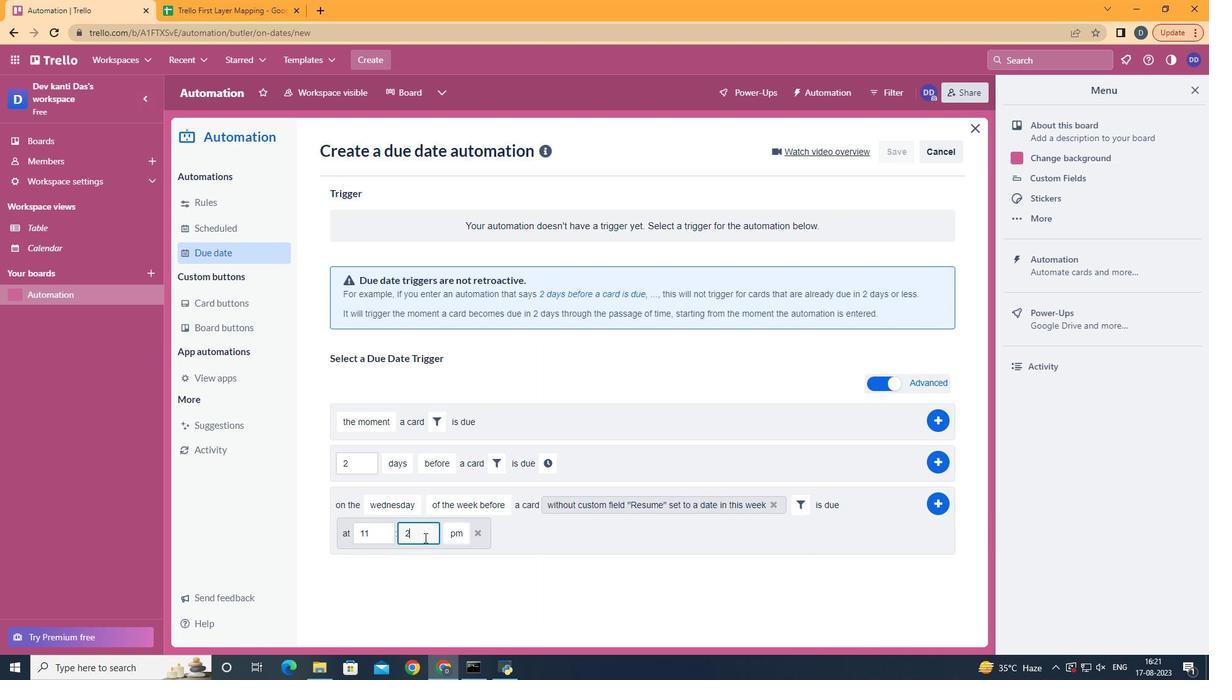 
Action: Key pressed <Key.backspace><Key.backspace>00
Screenshot: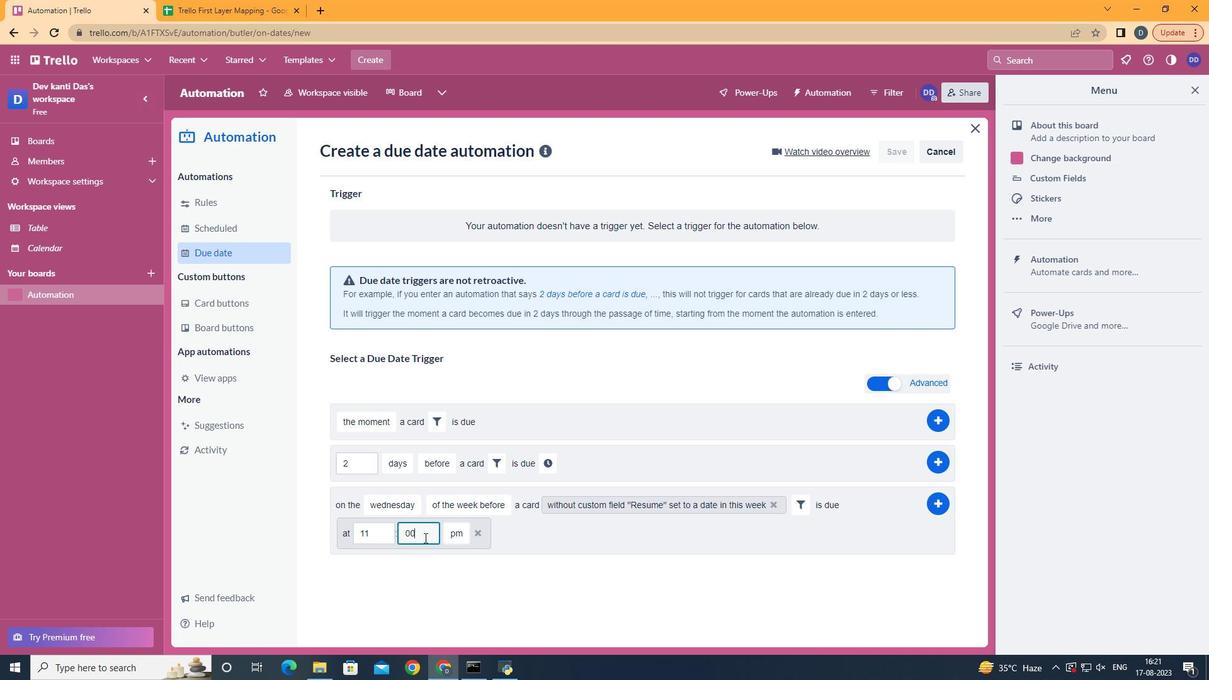 
Action: Mouse moved to (452, 554)
Screenshot: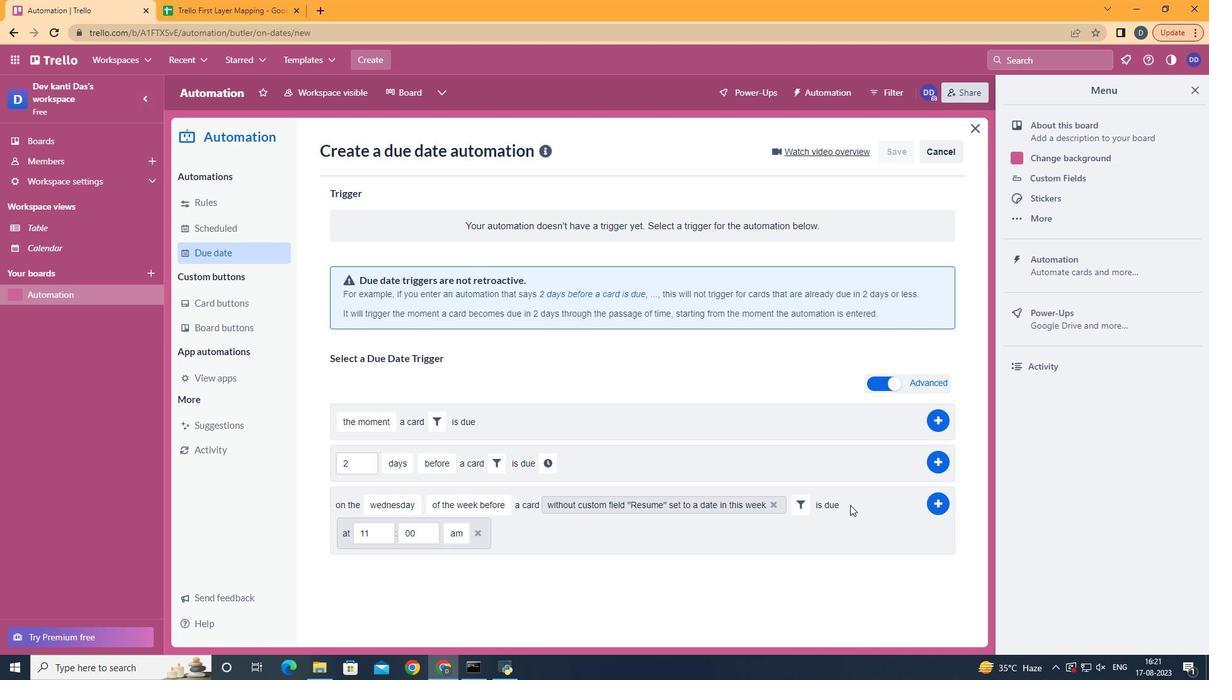 
Action: Mouse pressed left at (452, 554)
Screenshot: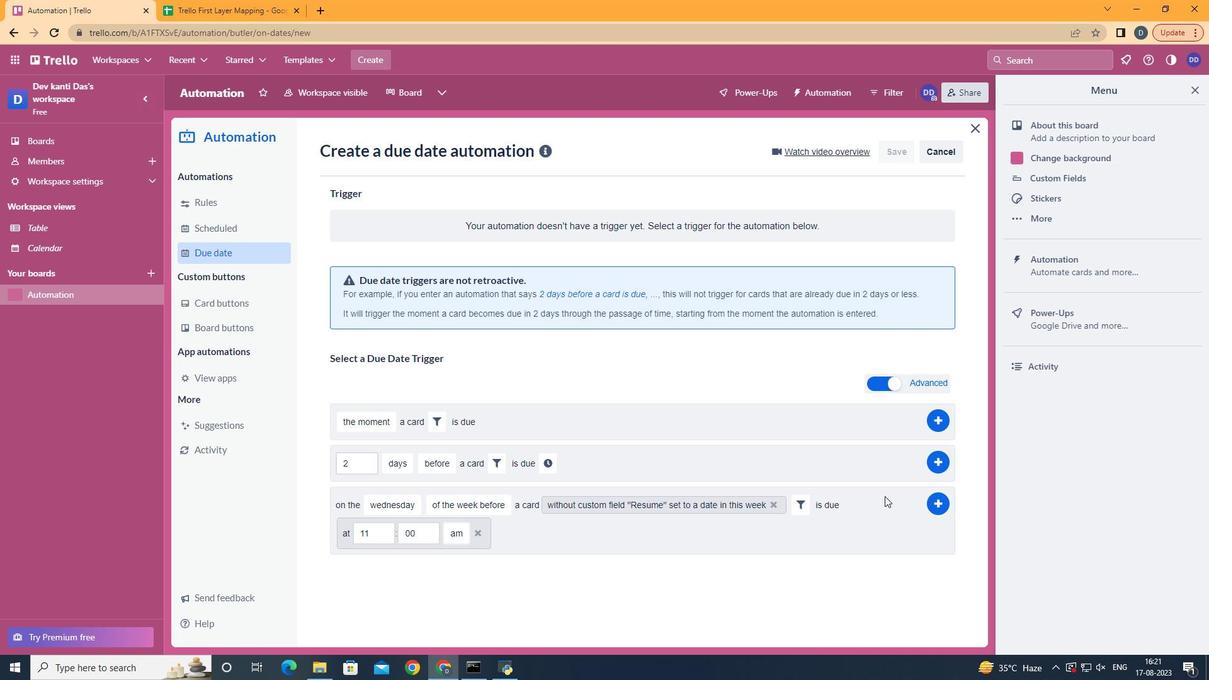 
Action: Mouse moved to (932, 505)
Screenshot: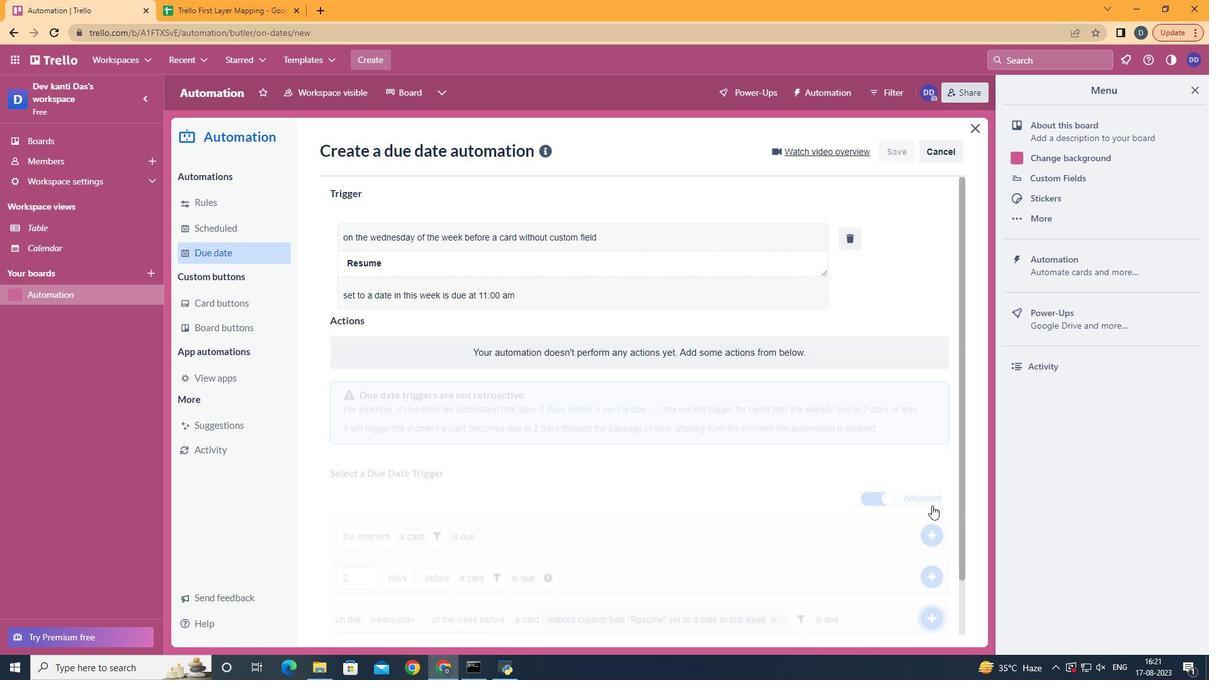 
Action: Mouse pressed left at (932, 505)
Screenshot: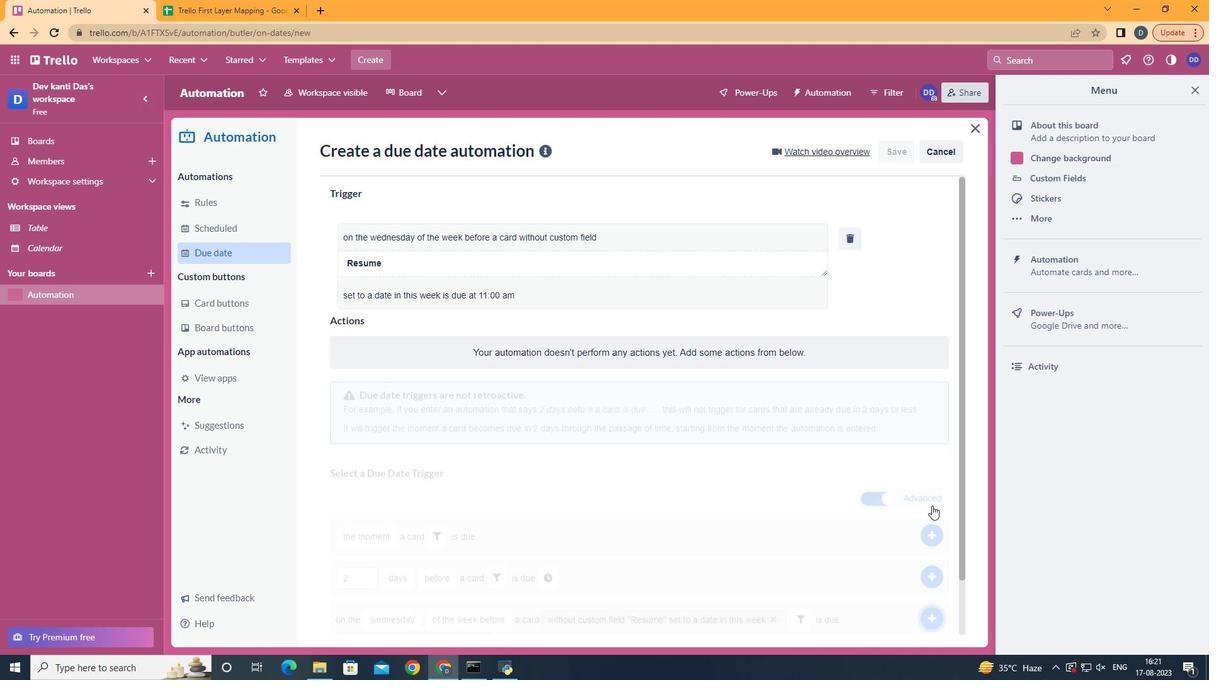 
